 Task: Show the option for the user agreement.
Action: Mouse moved to (796, 107)
Screenshot: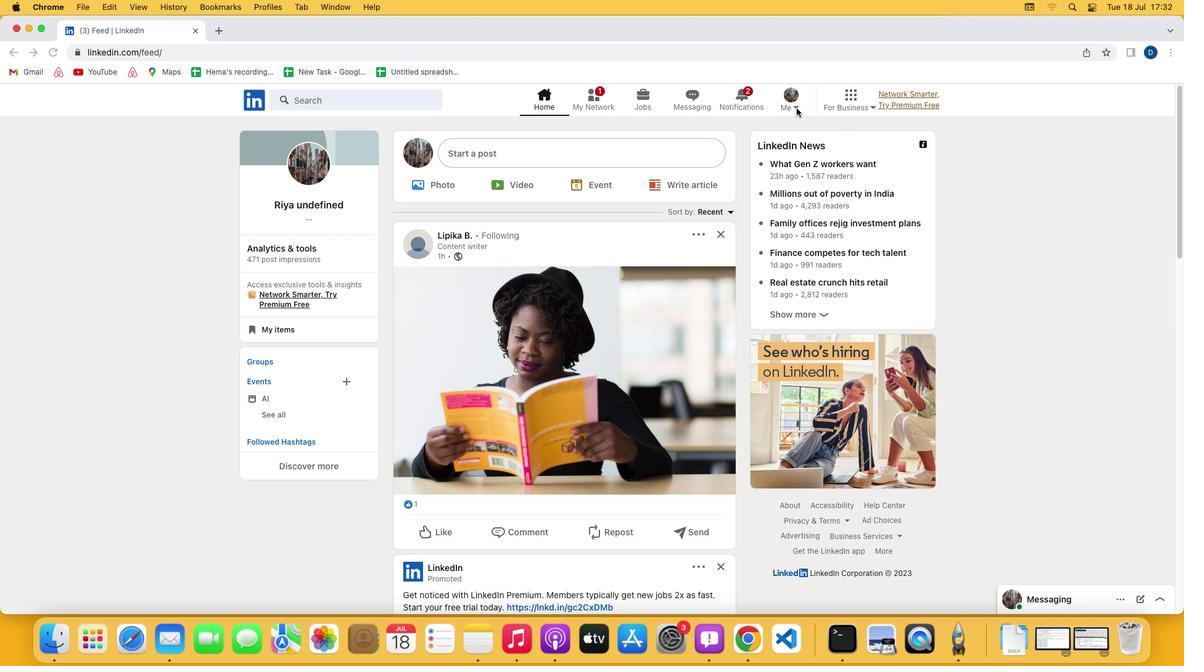 
Action: Mouse pressed left at (796, 107)
Screenshot: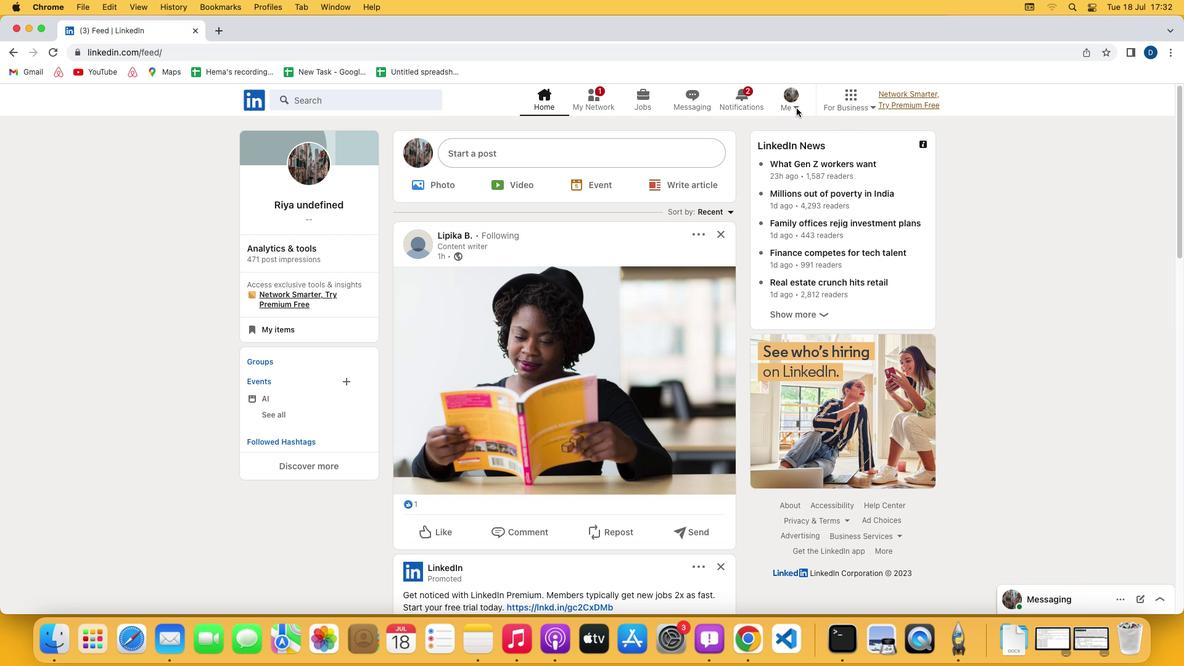 
Action: Mouse moved to (797, 107)
Screenshot: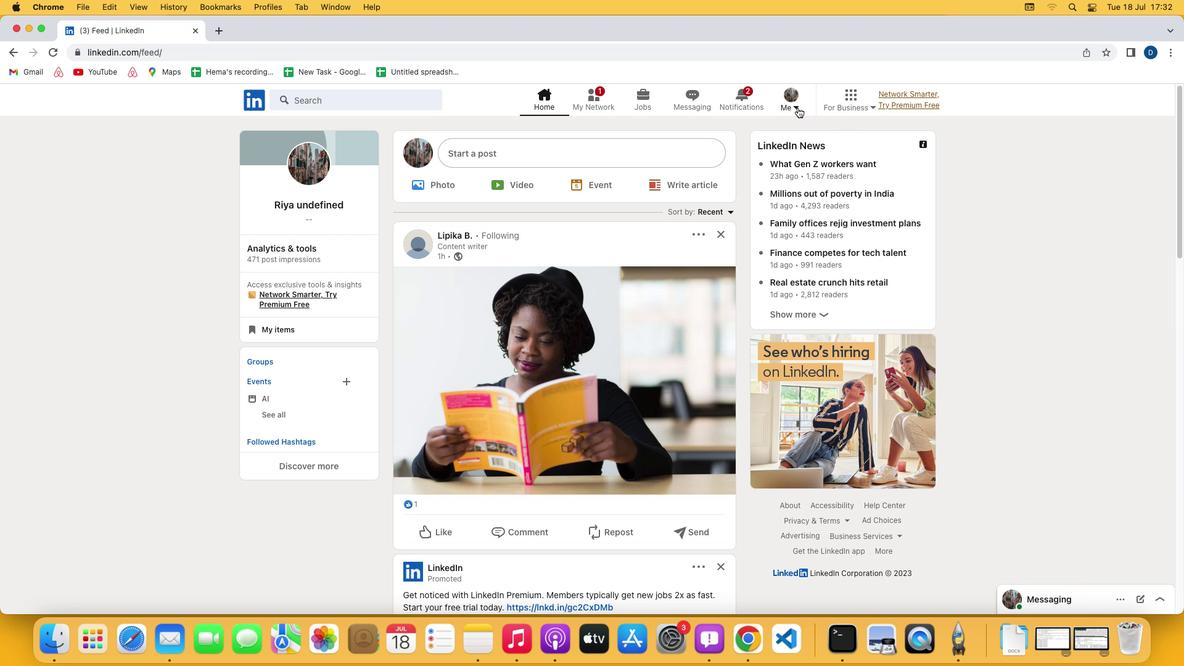 
Action: Mouse pressed left at (797, 107)
Screenshot: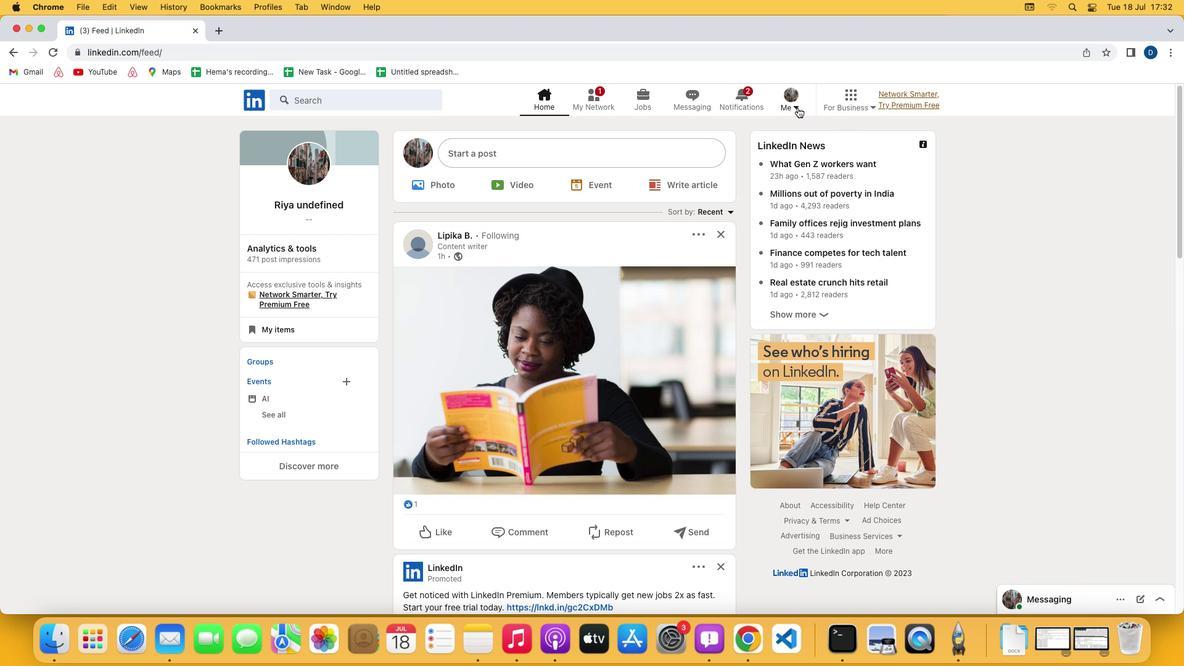 
Action: Mouse moved to (785, 168)
Screenshot: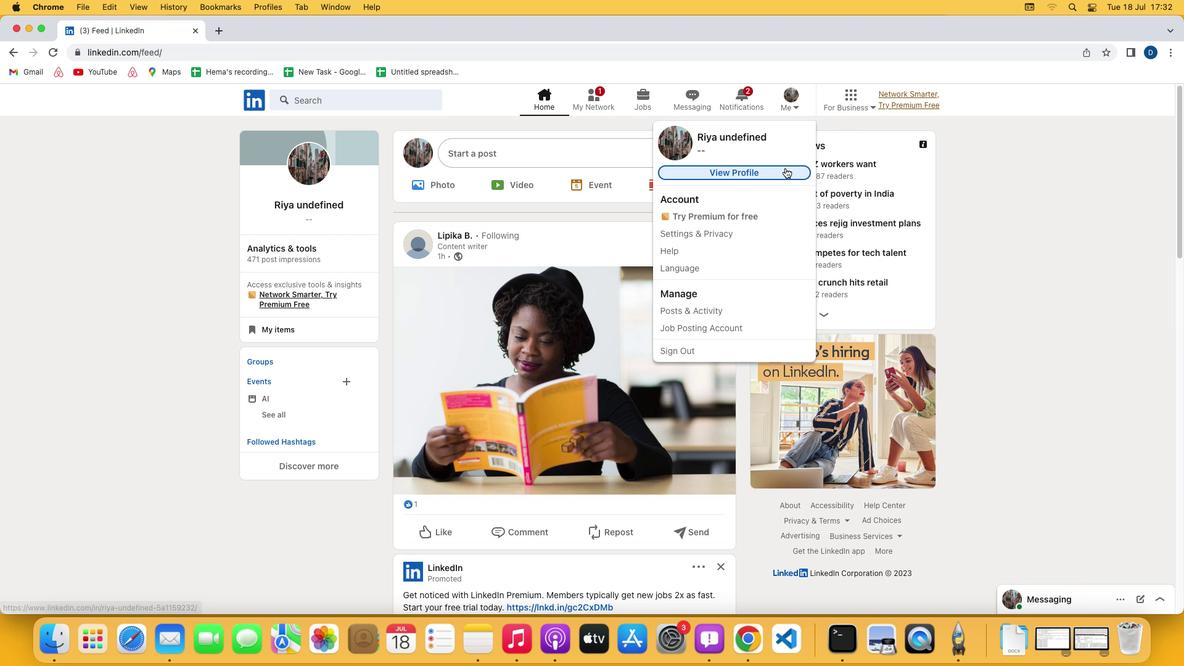 
Action: Mouse pressed left at (785, 168)
Screenshot: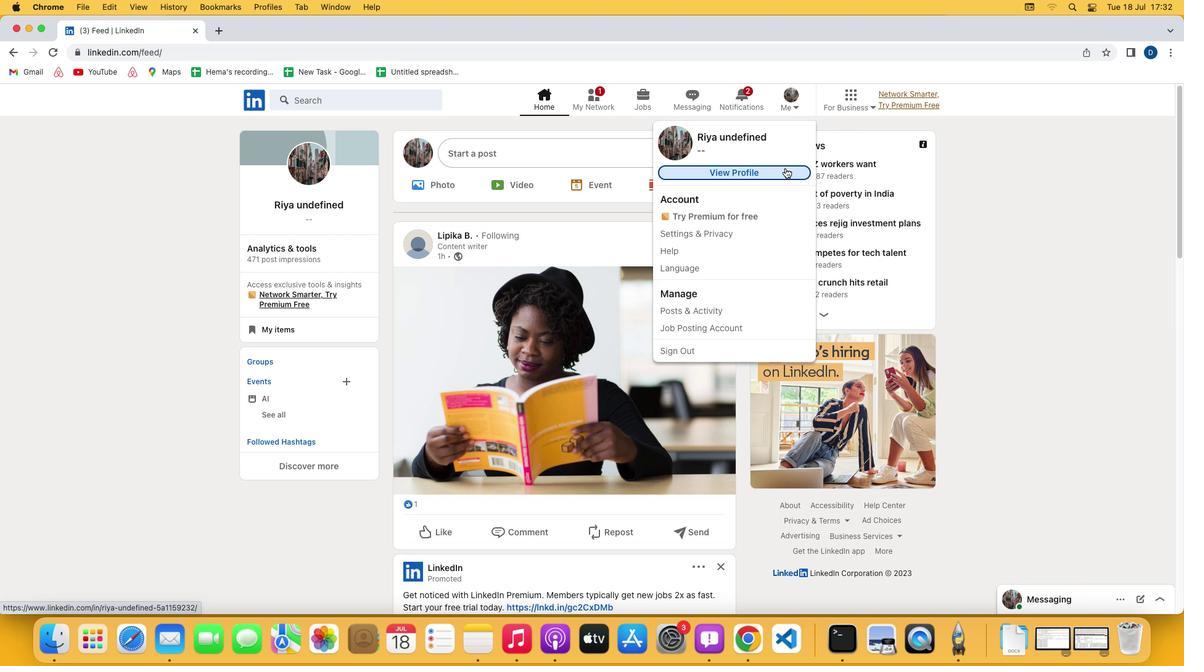 
Action: Mouse moved to (634, 283)
Screenshot: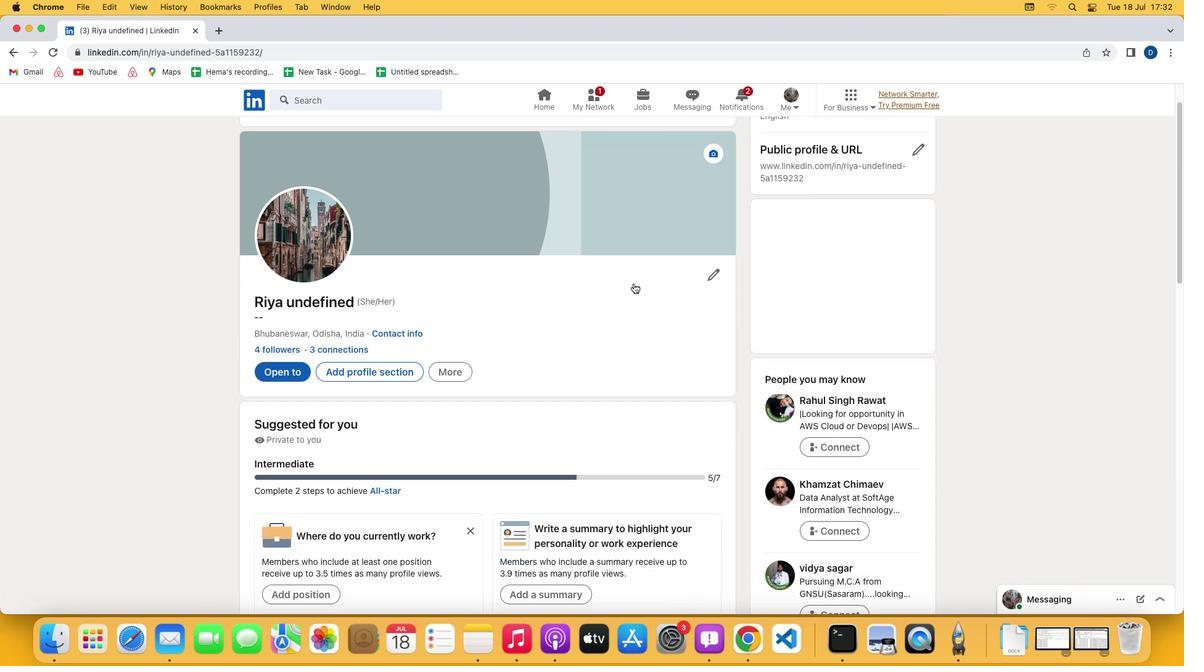 
Action: Mouse scrolled (634, 283) with delta (0, 0)
Screenshot: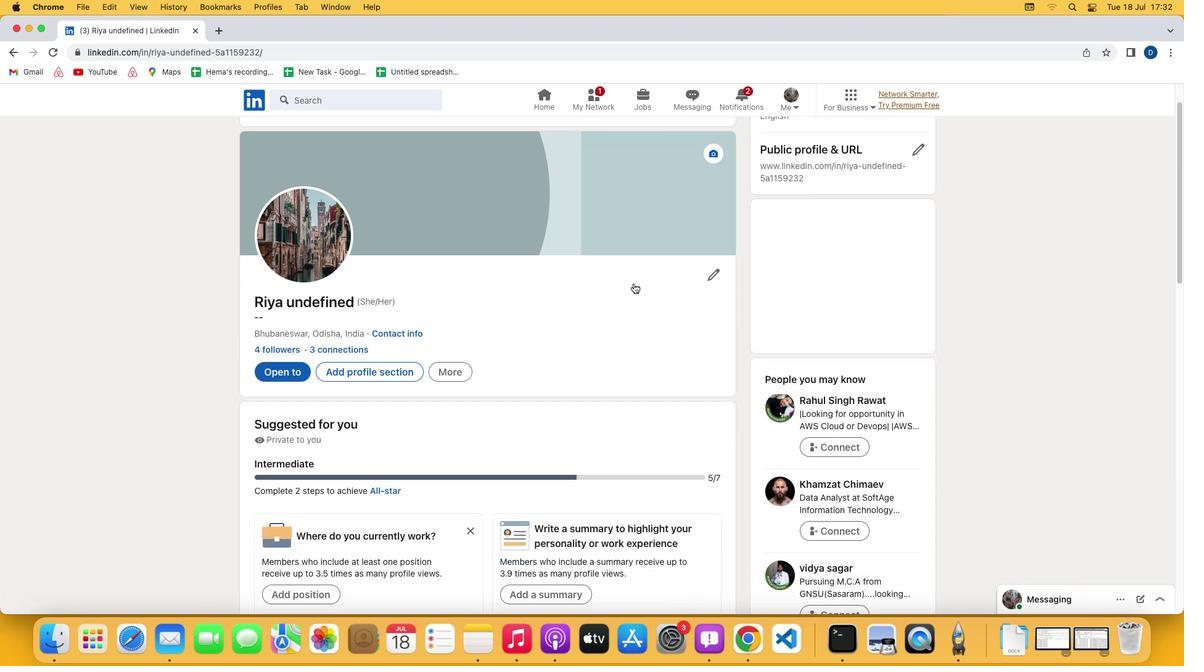 
Action: Mouse scrolled (634, 283) with delta (0, 0)
Screenshot: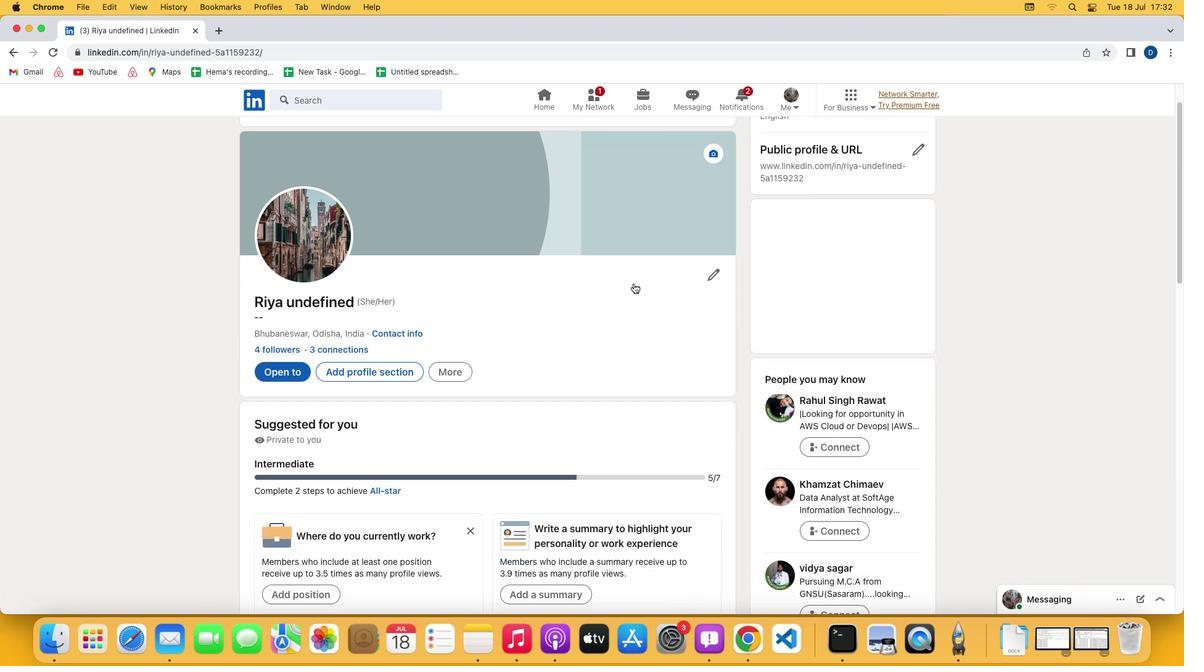 
Action: Mouse scrolled (634, 283) with delta (0, -1)
Screenshot: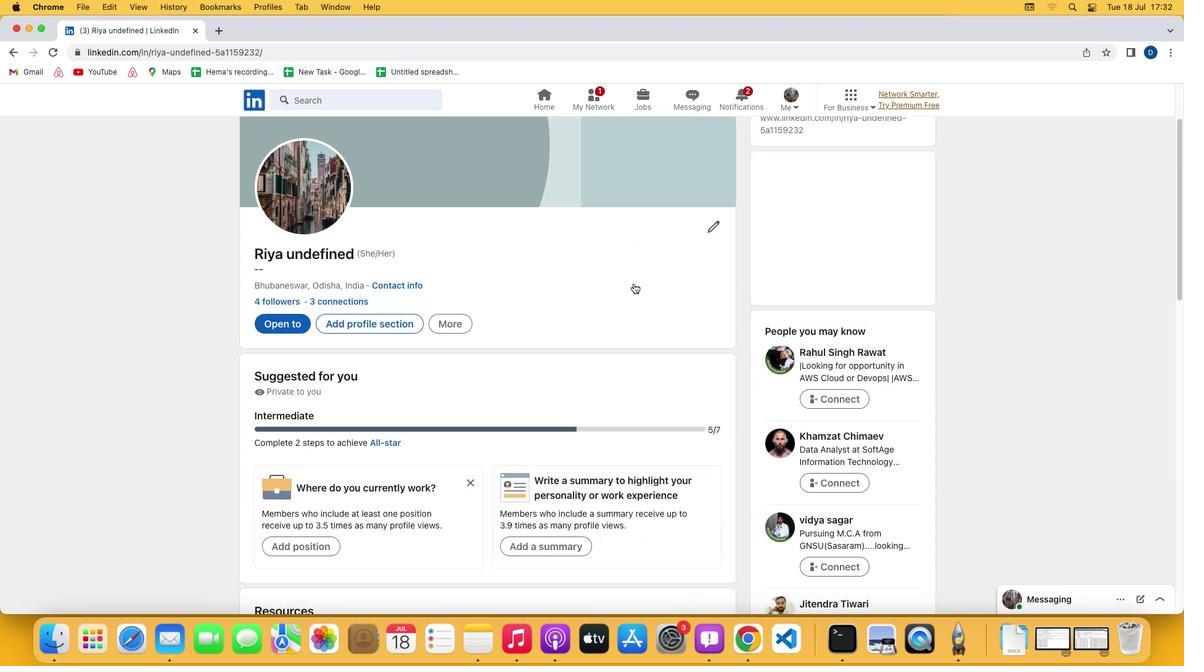 
Action: Mouse scrolled (634, 283) with delta (0, -2)
Screenshot: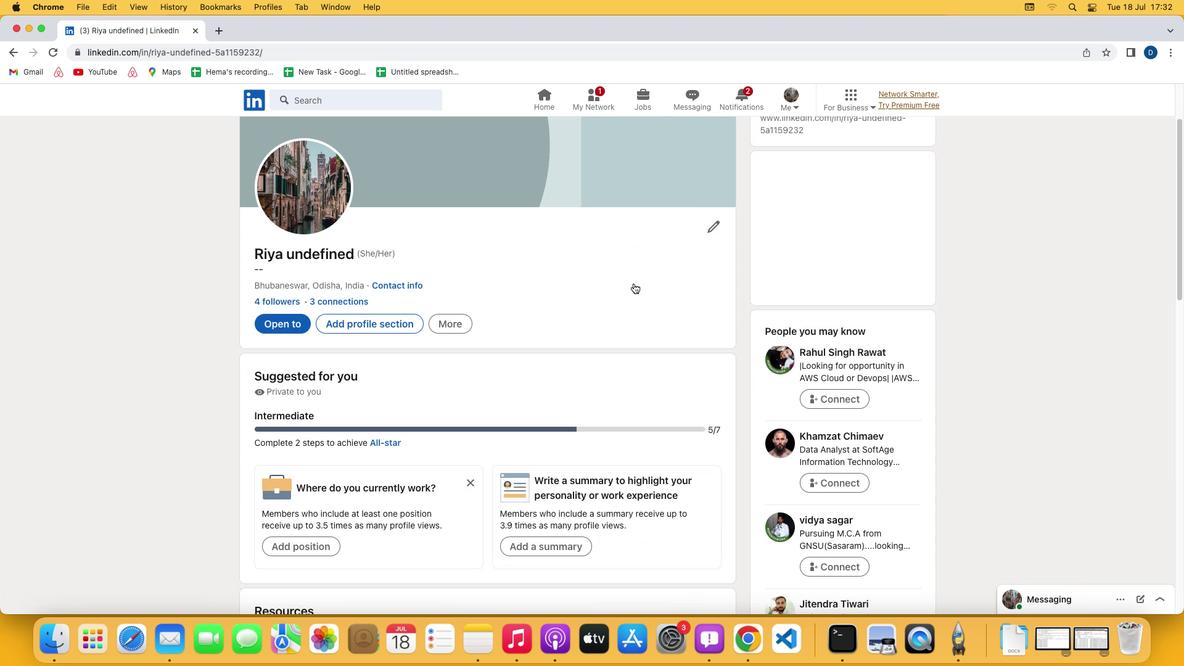 
Action: Mouse scrolled (634, 283) with delta (0, 0)
Screenshot: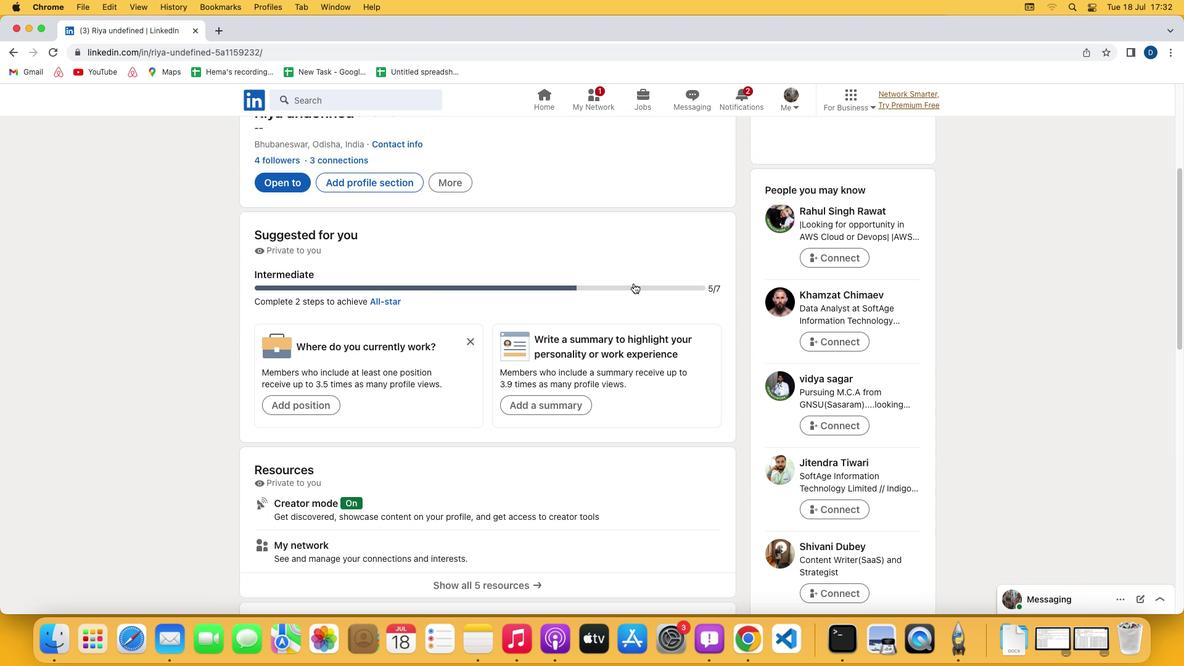 
Action: Mouse scrolled (634, 283) with delta (0, 0)
Screenshot: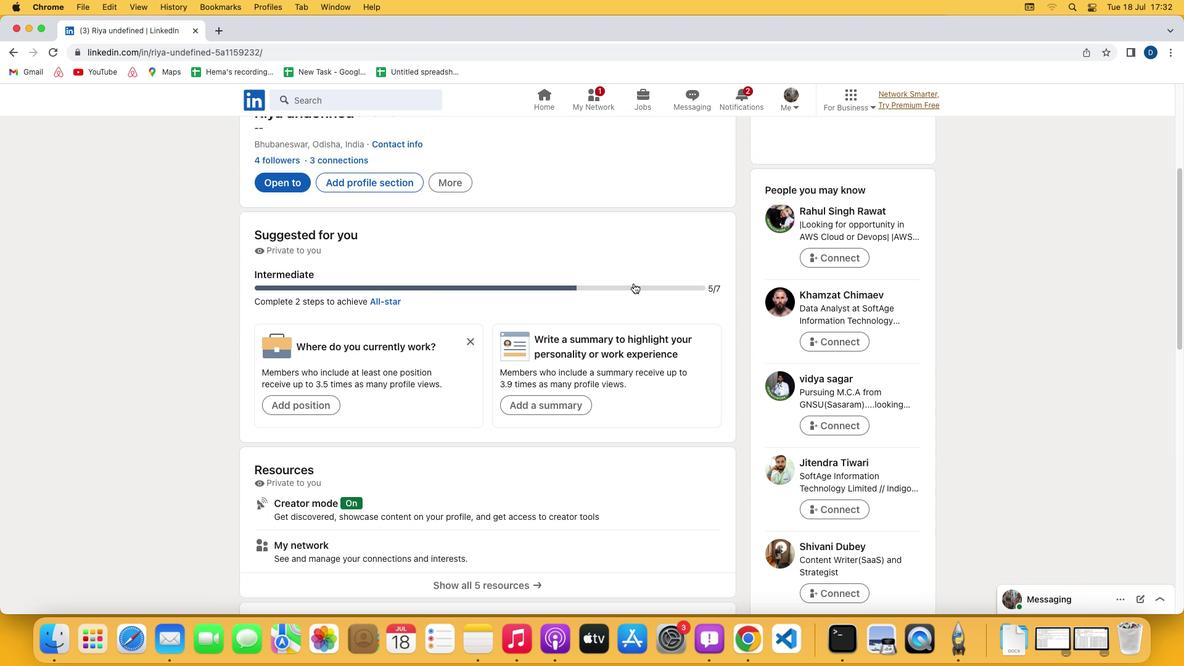 
Action: Mouse scrolled (634, 283) with delta (0, -1)
Screenshot: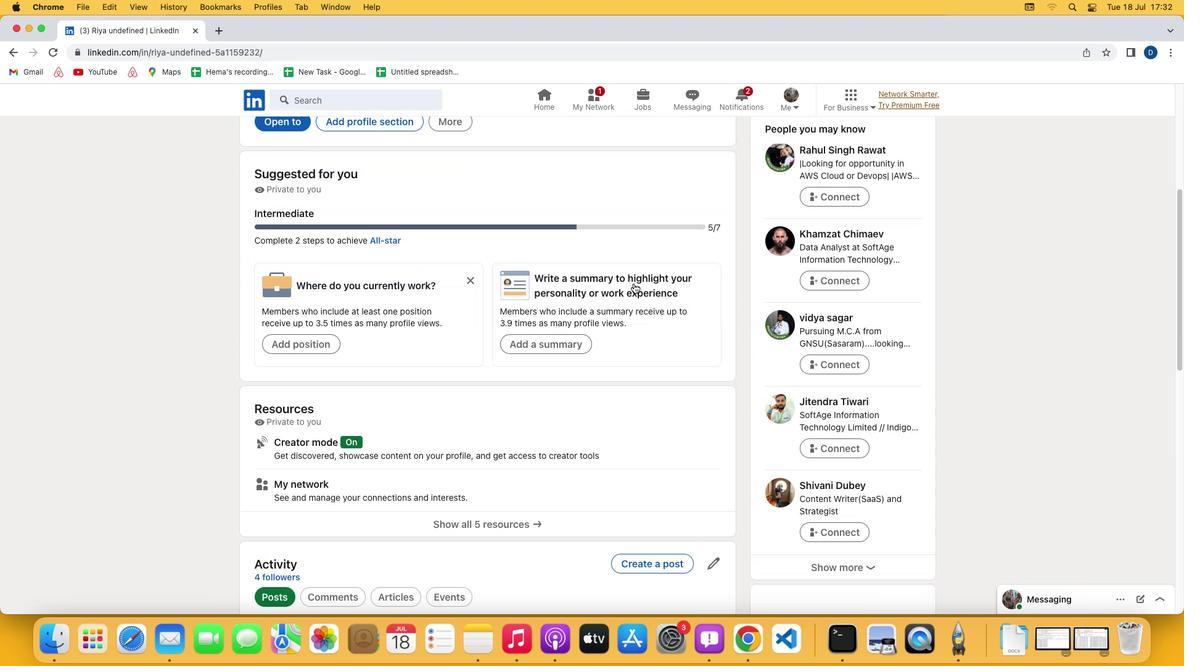 
Action: Mouse scrolled (634, 283) with delta (0, -2)
Screenshot: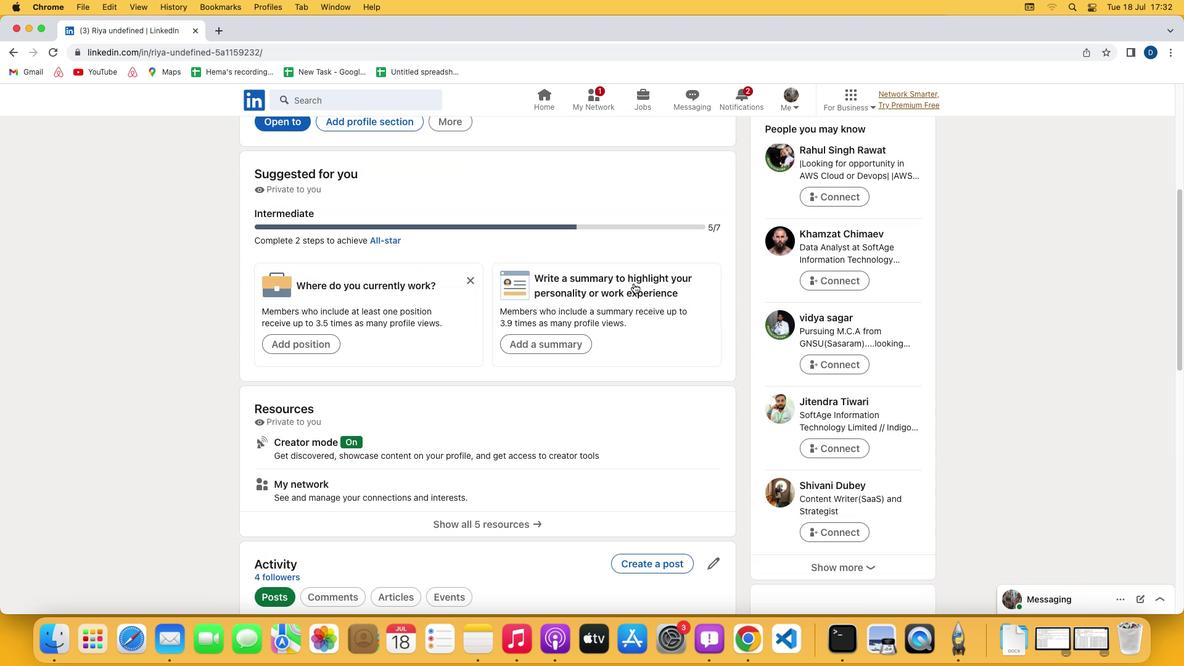 
Action: Mouse scrolled (634, 283) with delta (0, 0)
Screenshot: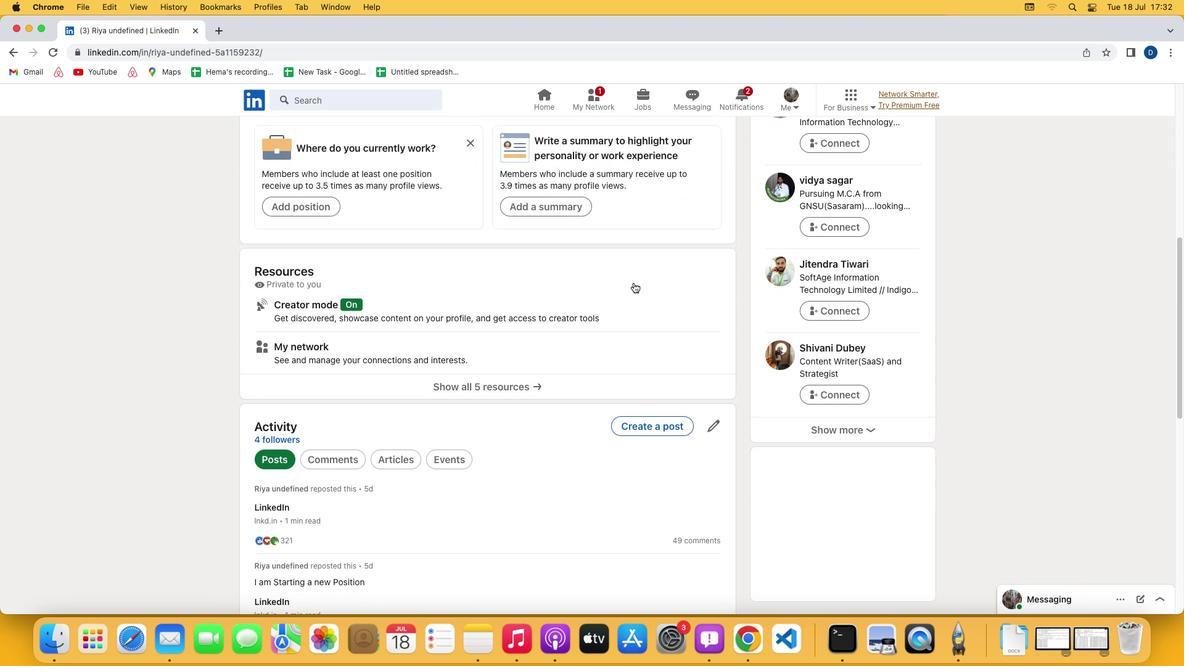 
Action: Mouse scrolled (634, 283) with delta (0, 0)
Screenshot: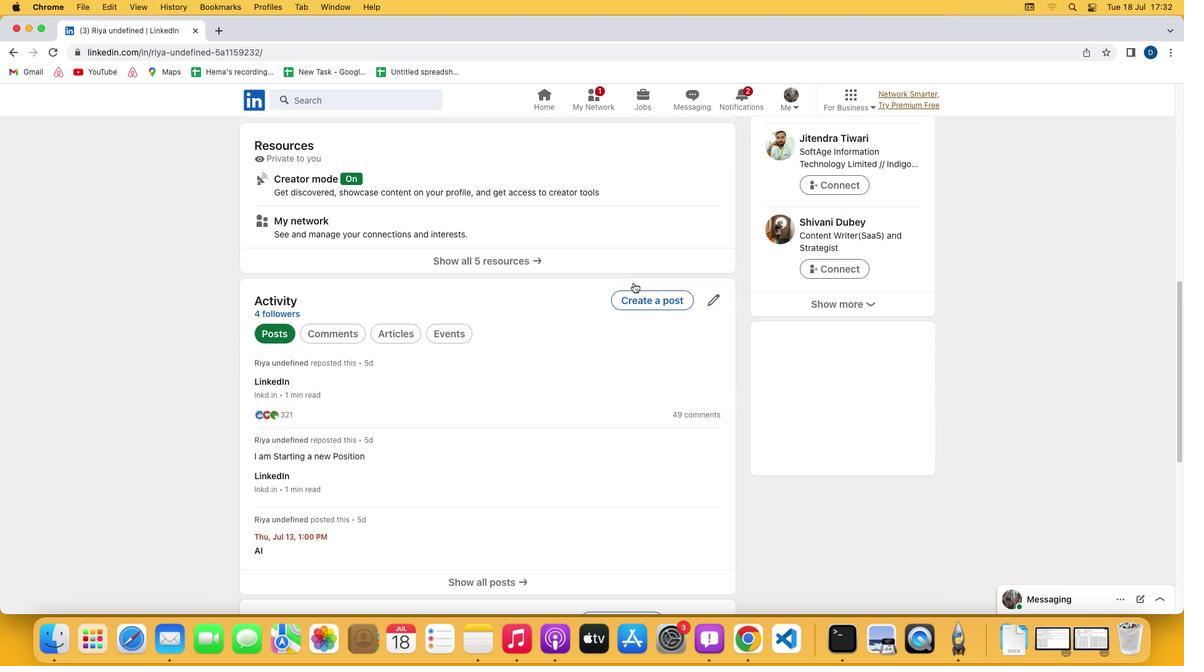 
Action: Mouse moved to (634, 283)
Screenshot: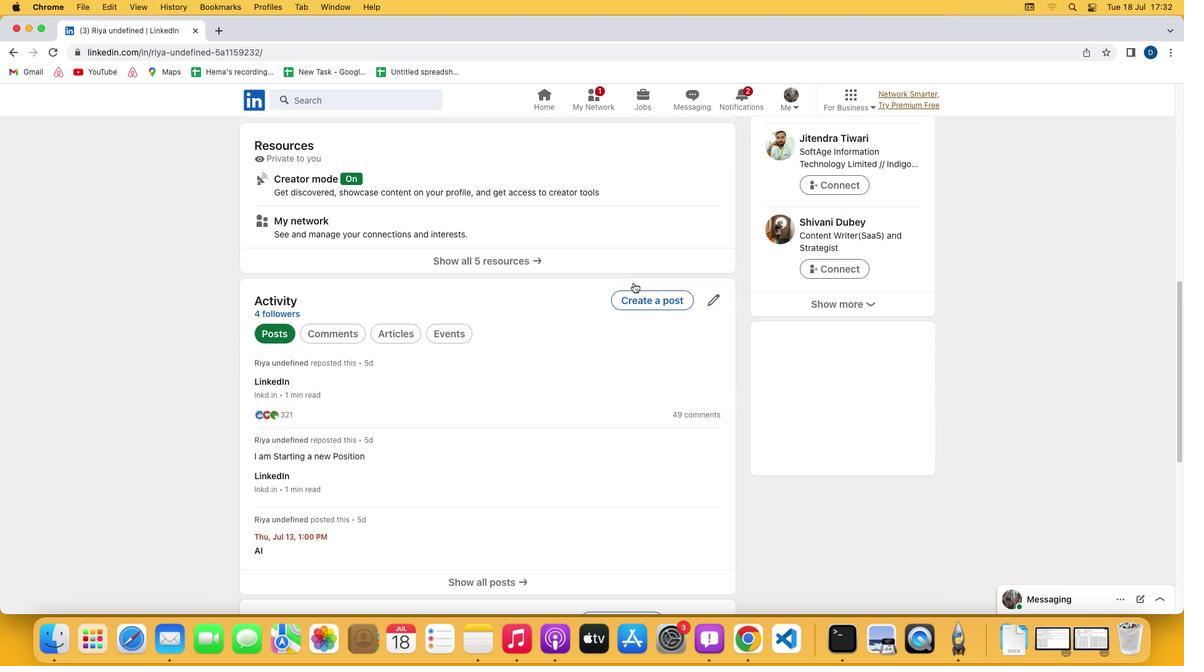 
Action: Mouse scrolled (634, 283) with delta (0, -1)
Screenshot: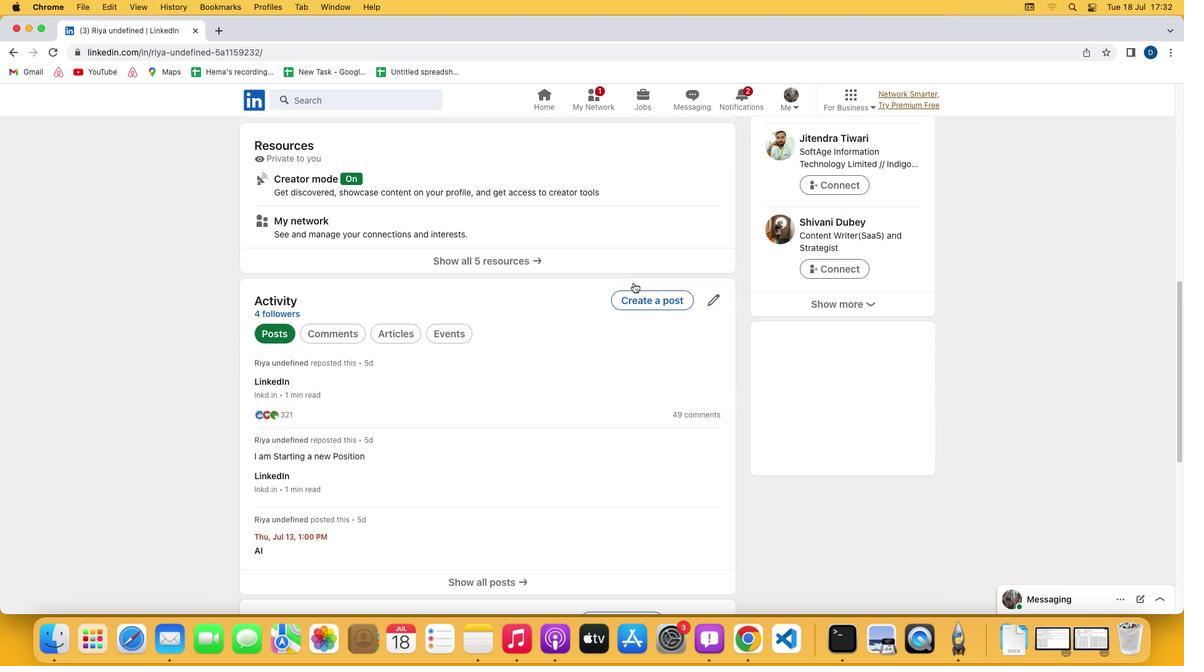 
Action: Mouse scrolled (634, 283) with delta (0, -2)
Screenshot: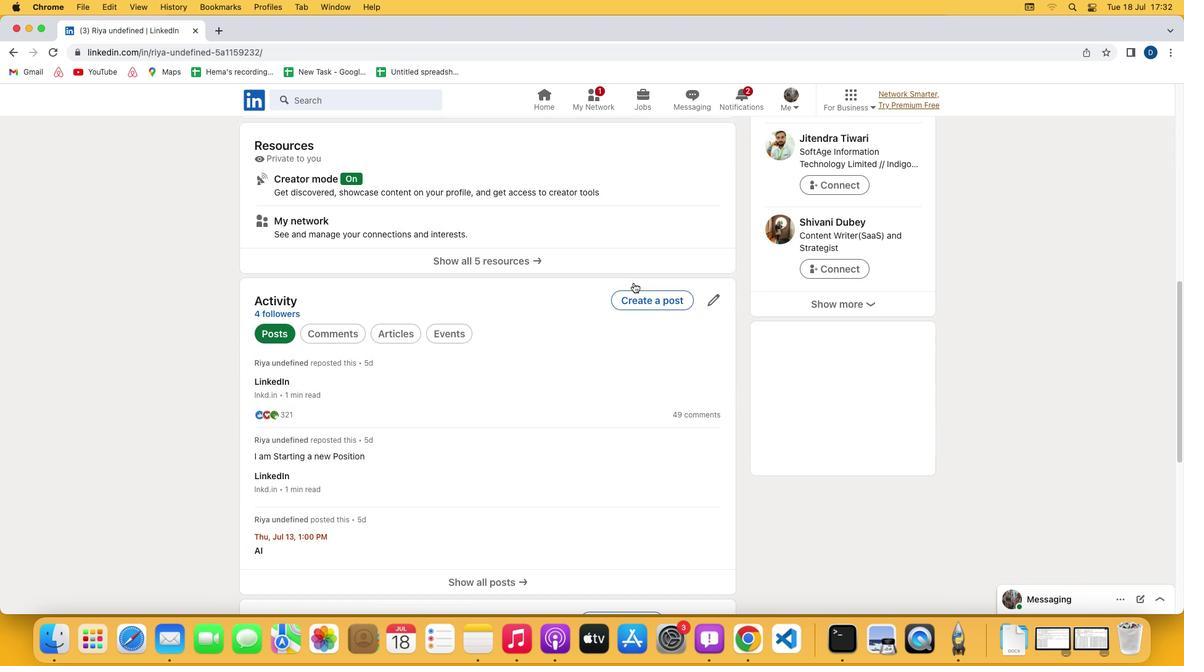 
Action: Mouse scrolled (634, 283) with delta (0, -3)
Screenshot: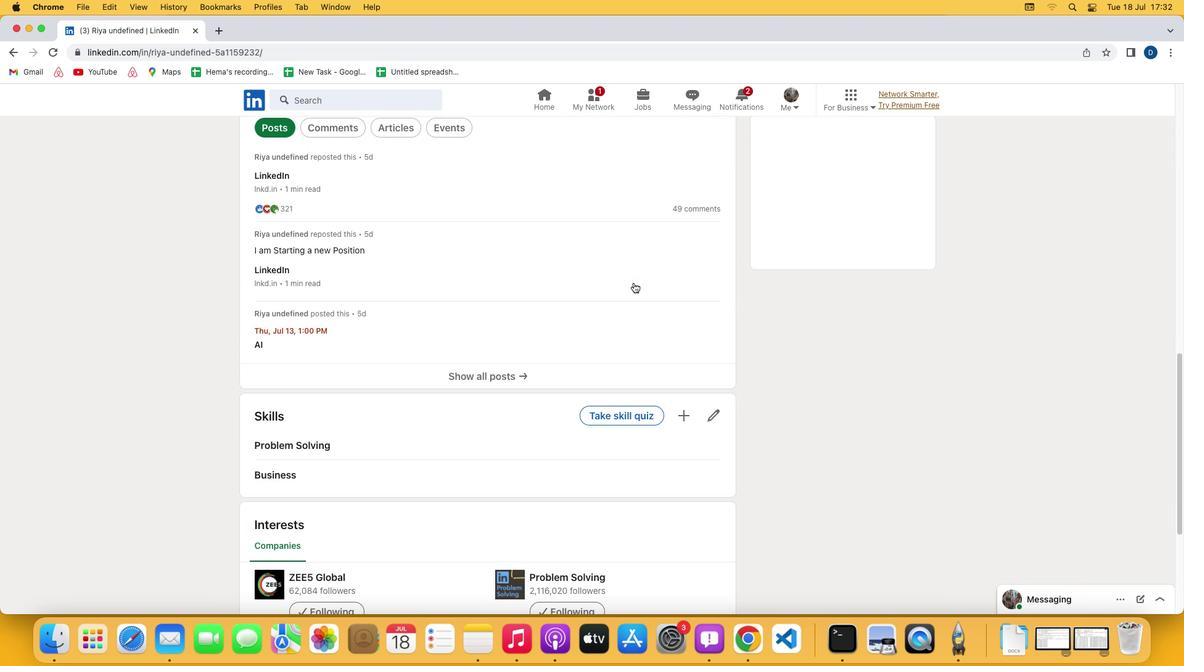 
Action: Mouse scrolled (634, 283) with delta (0, 0)
Screenshot: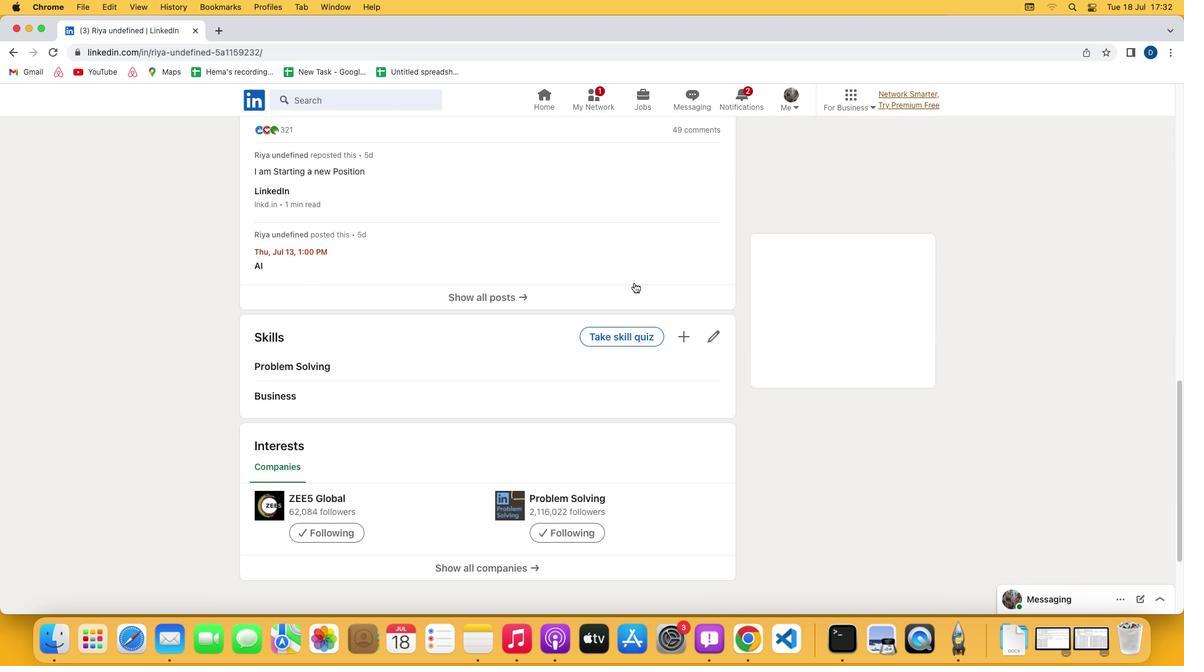 
Action: Mouse moved to (634, 283)
Screenshot: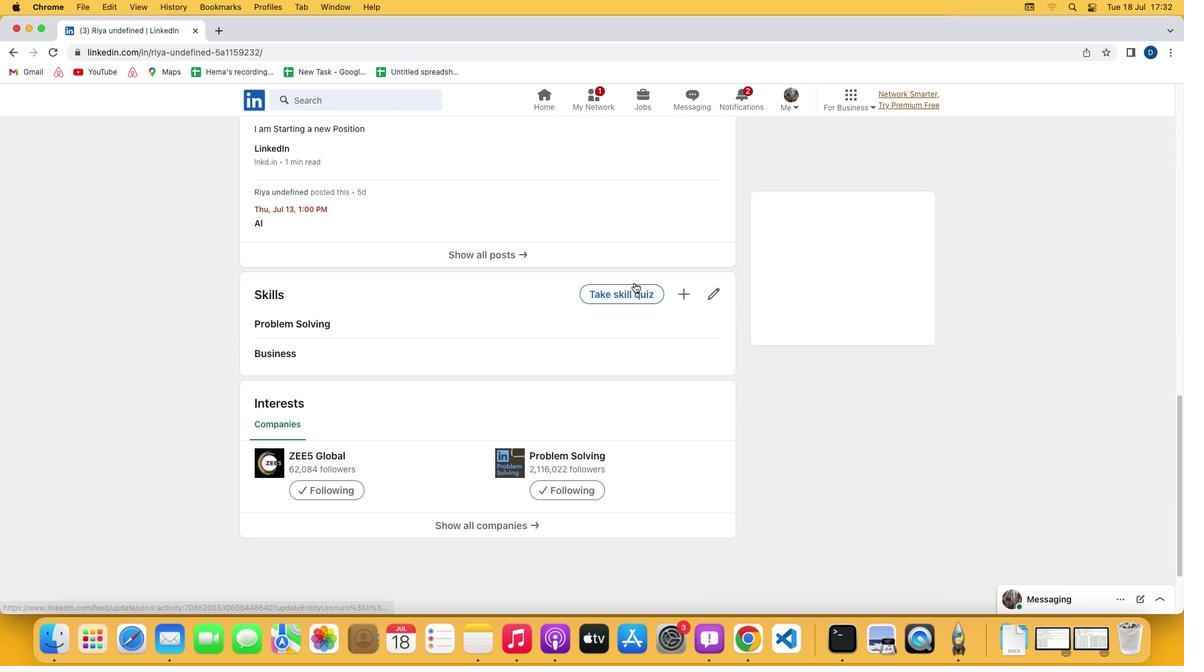 
Action: Mouse scrolled (634, 283) with delta (0, 0)
Screenshot: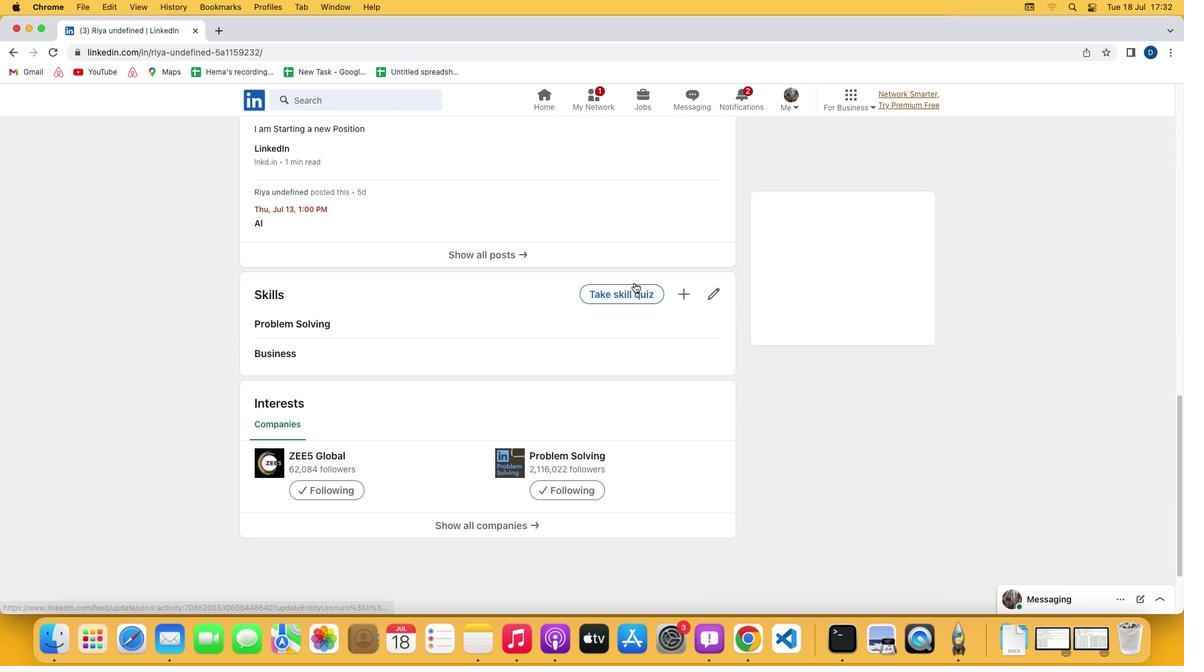 
Action: Mouse scrolled (634, 283) with delta (0, -1)
Screenshot: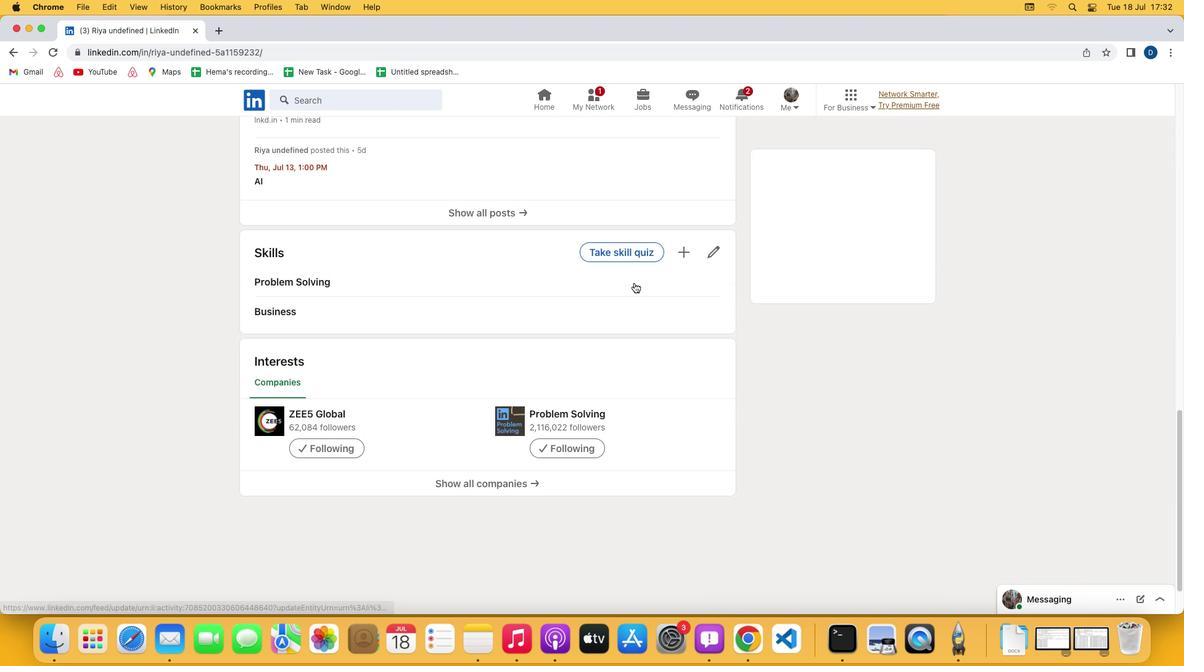 
Action: Mouse scrolled (634, 283) with delta (0, -2)
Screenshot: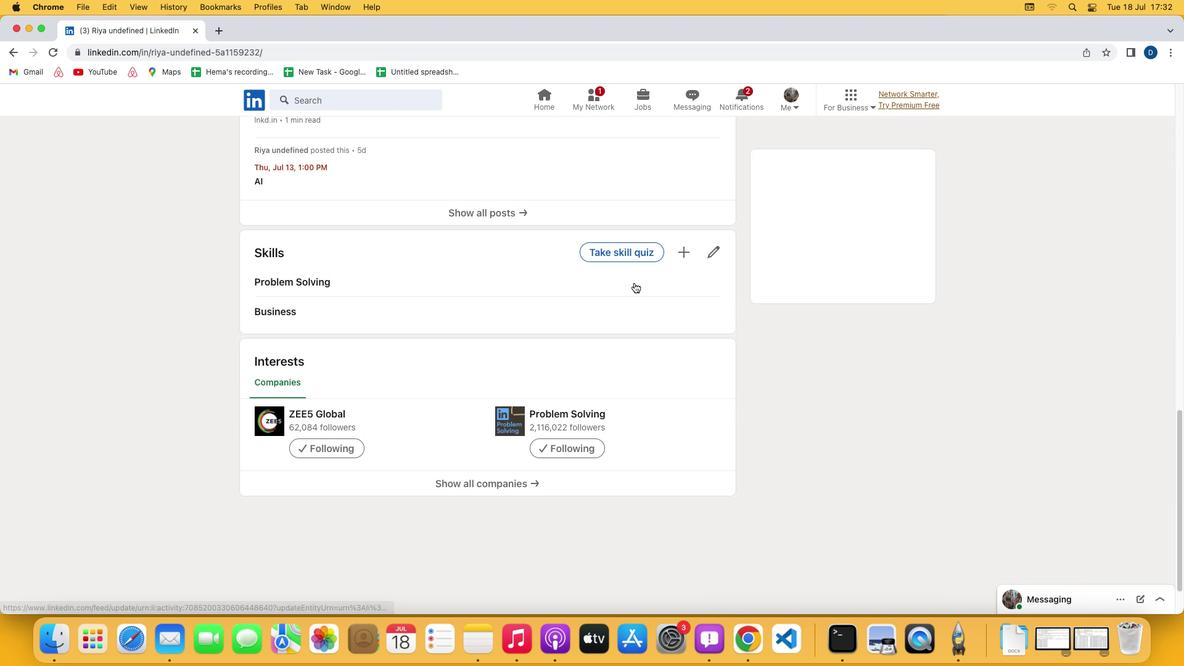 
Action: Mouse scrolled (634, 283) with delta (0, -3)
Screenshot: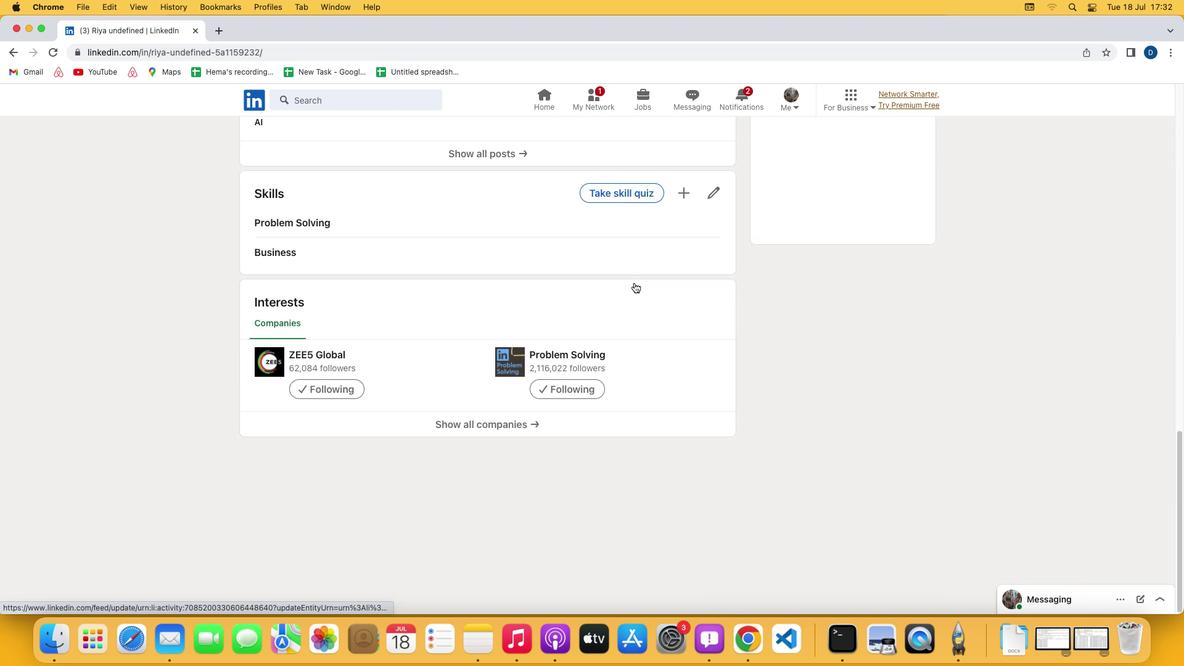 
Action: Mouse scrolled (634, 283) with delta (0, -3)
Screenshot: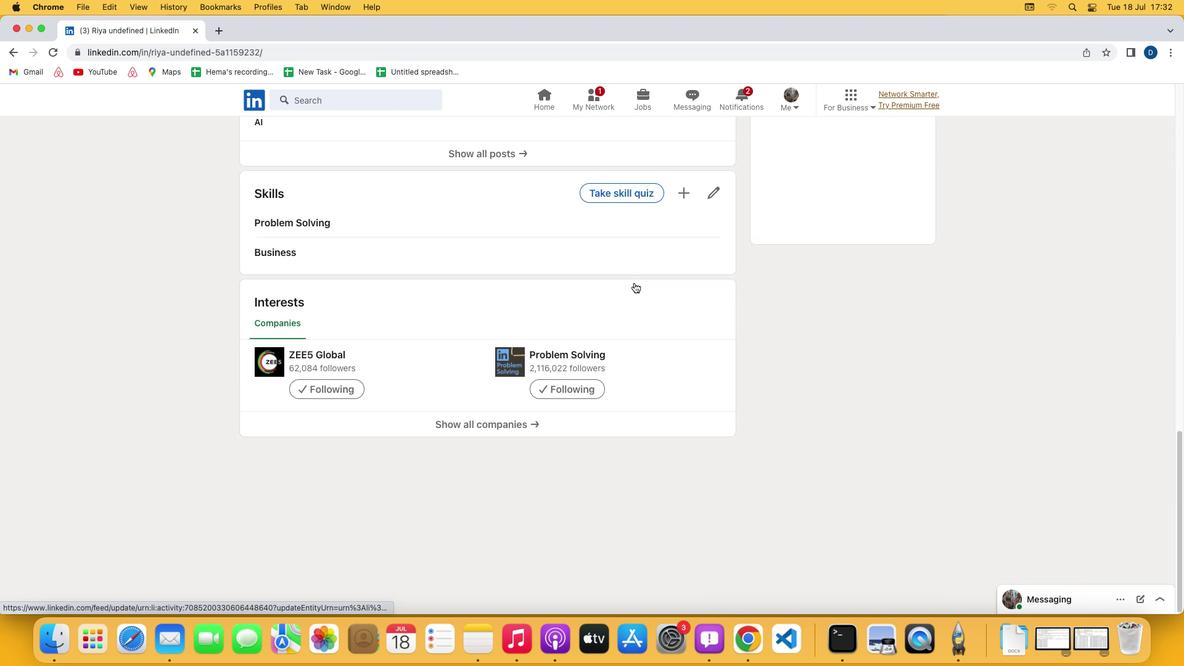 
Action: Mouse scrolled (634, 283) with delta (0, 0)
Screenshot: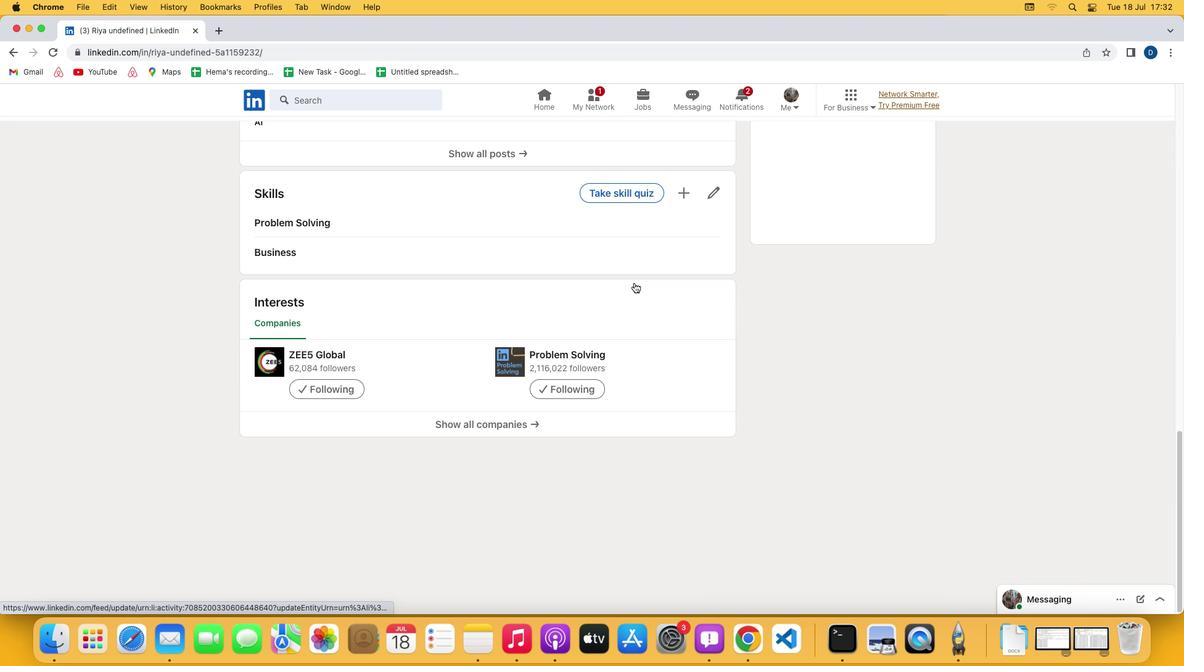 
Action: Mouse scrolled (634, 283) with delta (0, 0)
Screenshot: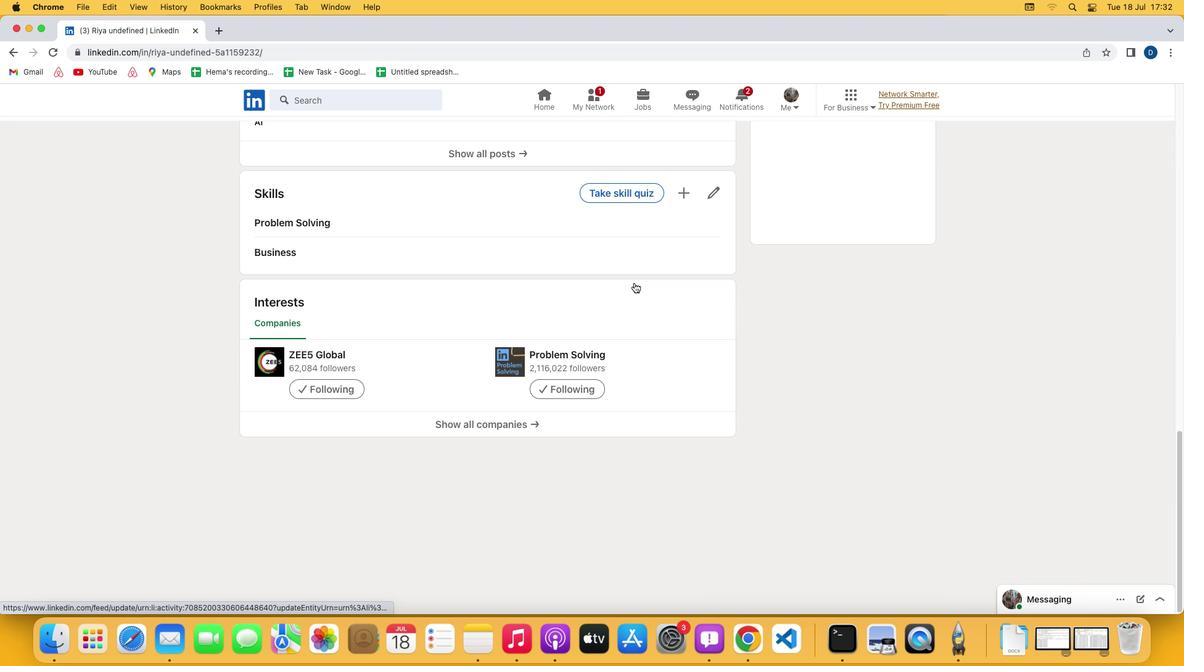 
Action: Mouse scrolled (634, 283) with delta (0, -1)
Screenshot: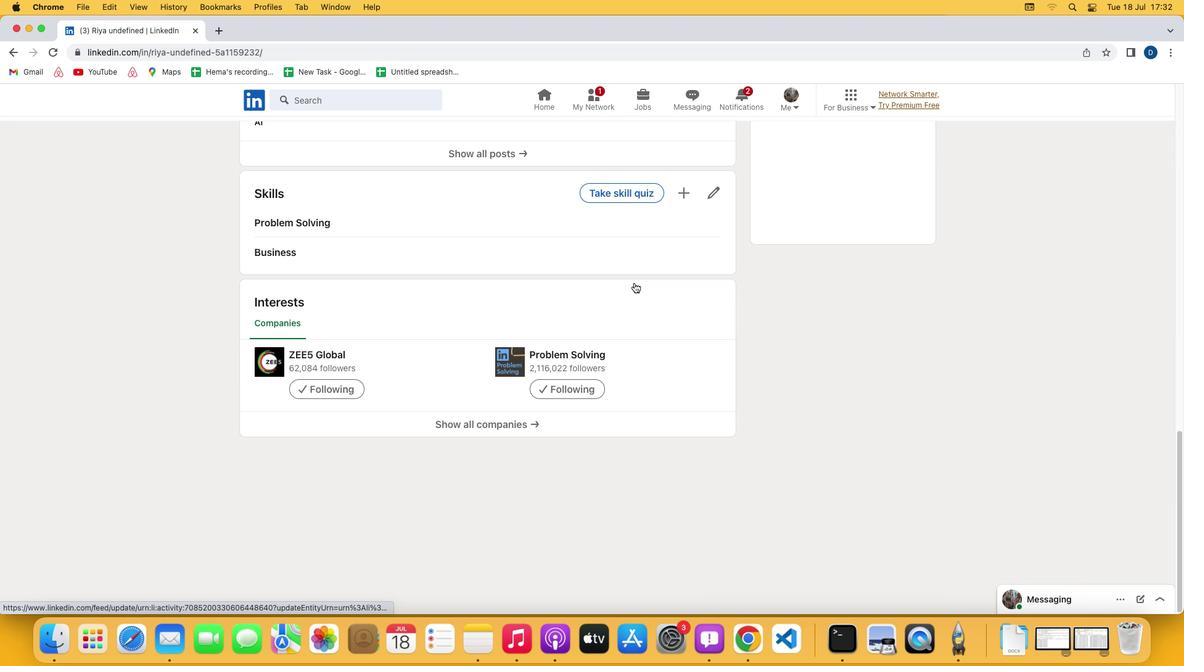
Action: Mouse scrolled (634, 283) with delta (0, -3)
Screenshot: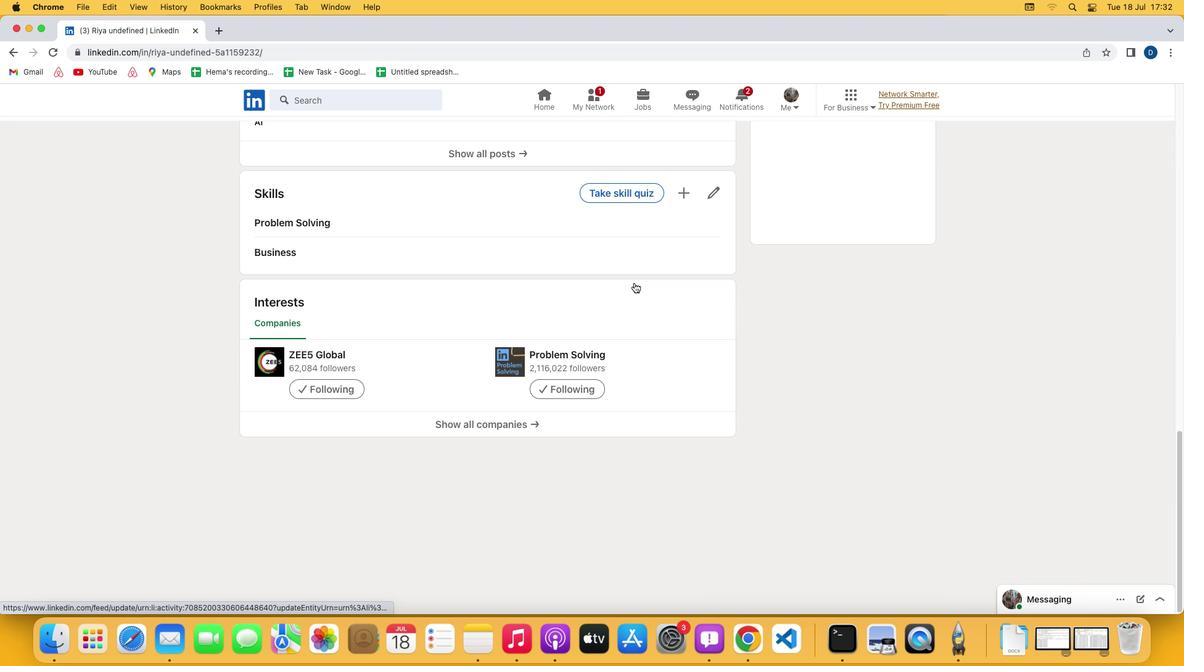 
Action: Mouse scrolled (634, 283) with delta (0, -3)
Screenshot: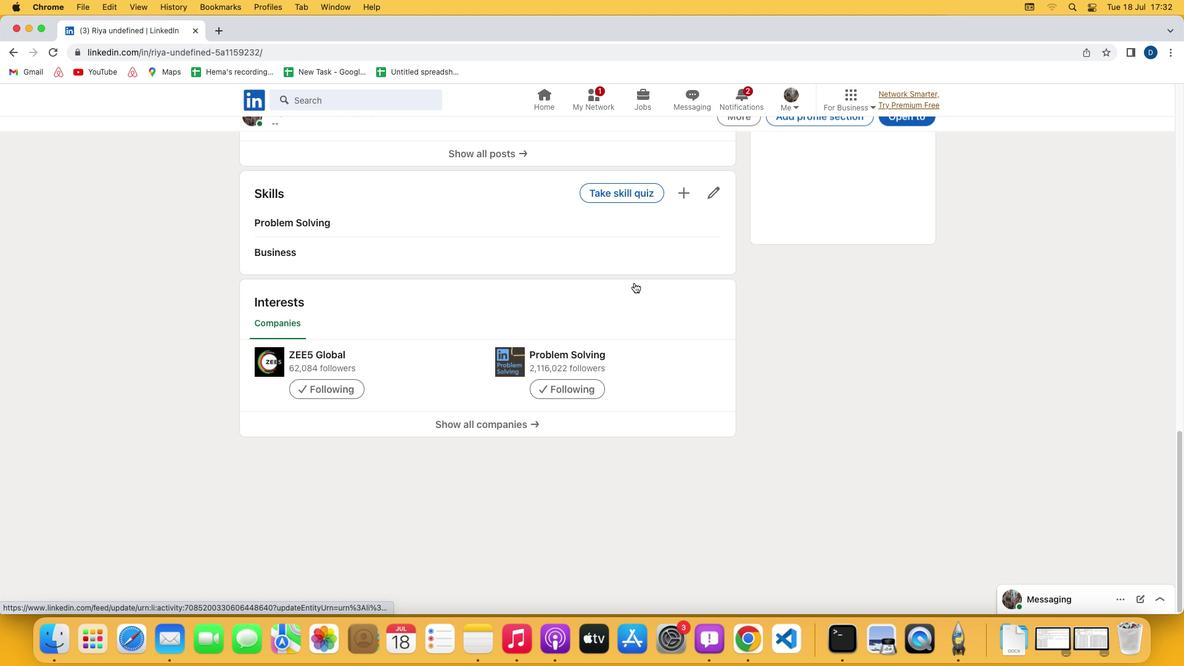 
Action: Mouse moved to (298, 523)
Screenshot: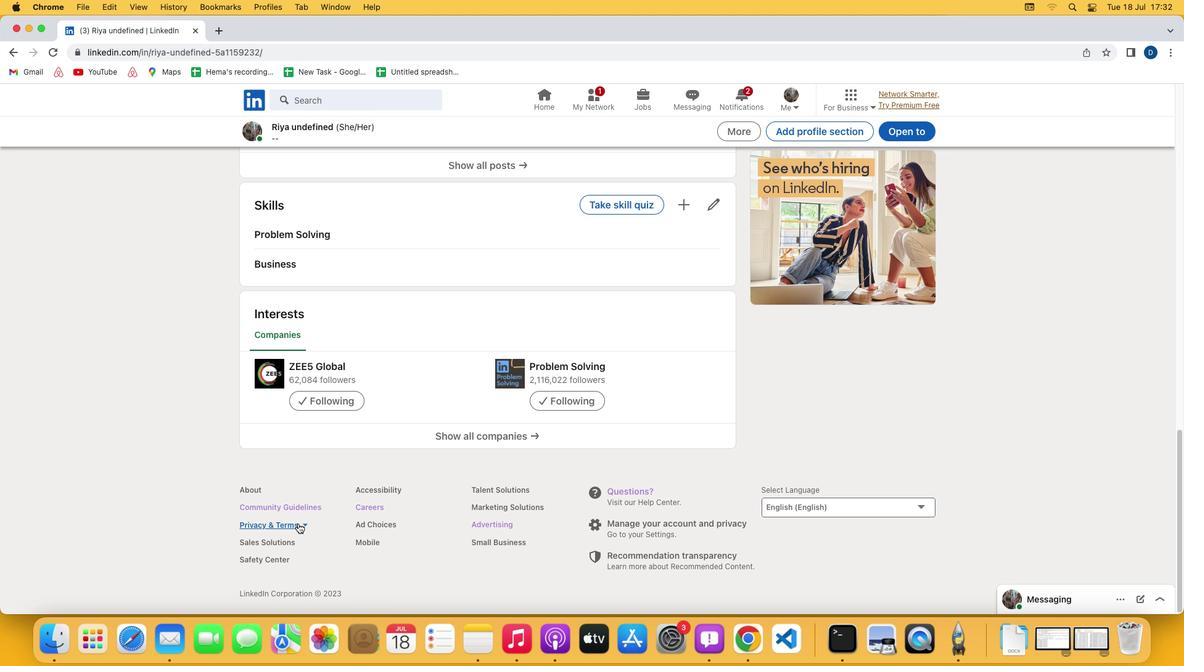 
Action: Mouse pressed left at (298, 523)
Screenshot: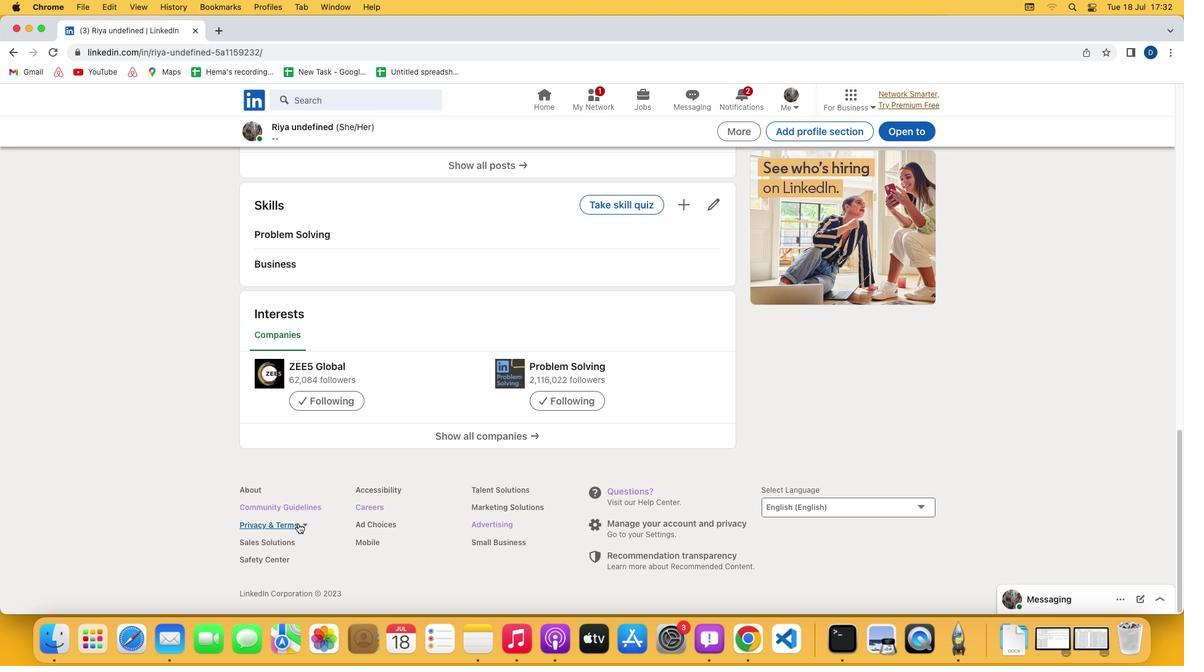 
Action: Mouse moved to (296, 556)
Screenshot: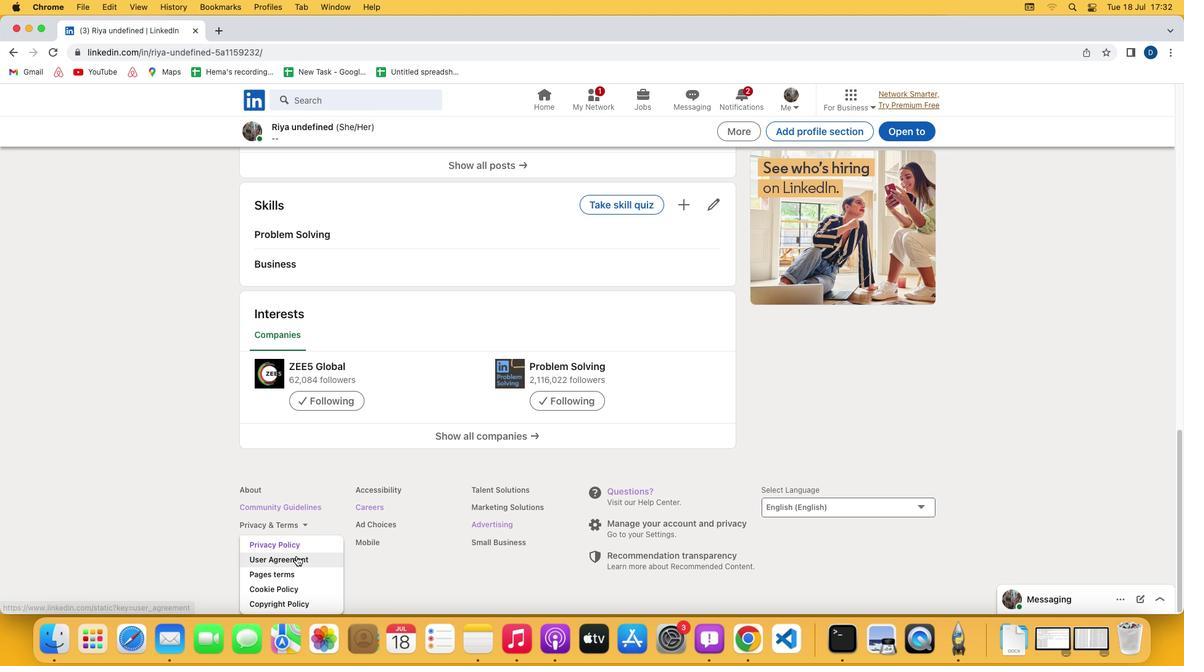 
Action: Mouse pressed left at (296, 556)
Screenshot: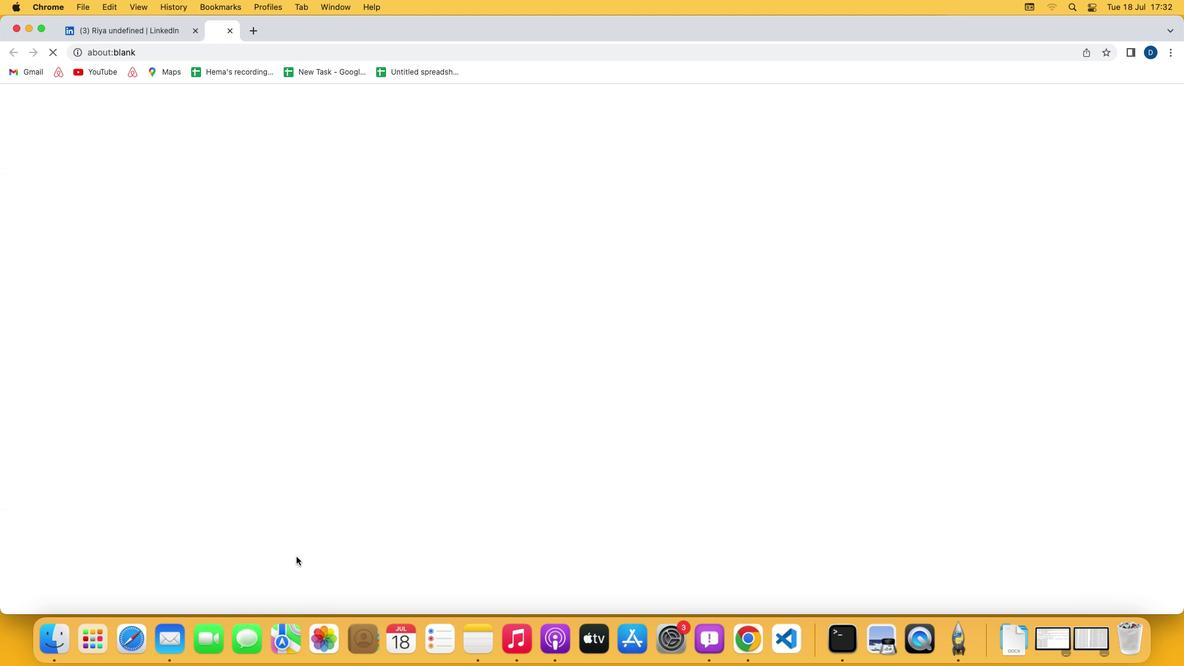 
Action: Mouse moved to (354, 475)
Screenshot: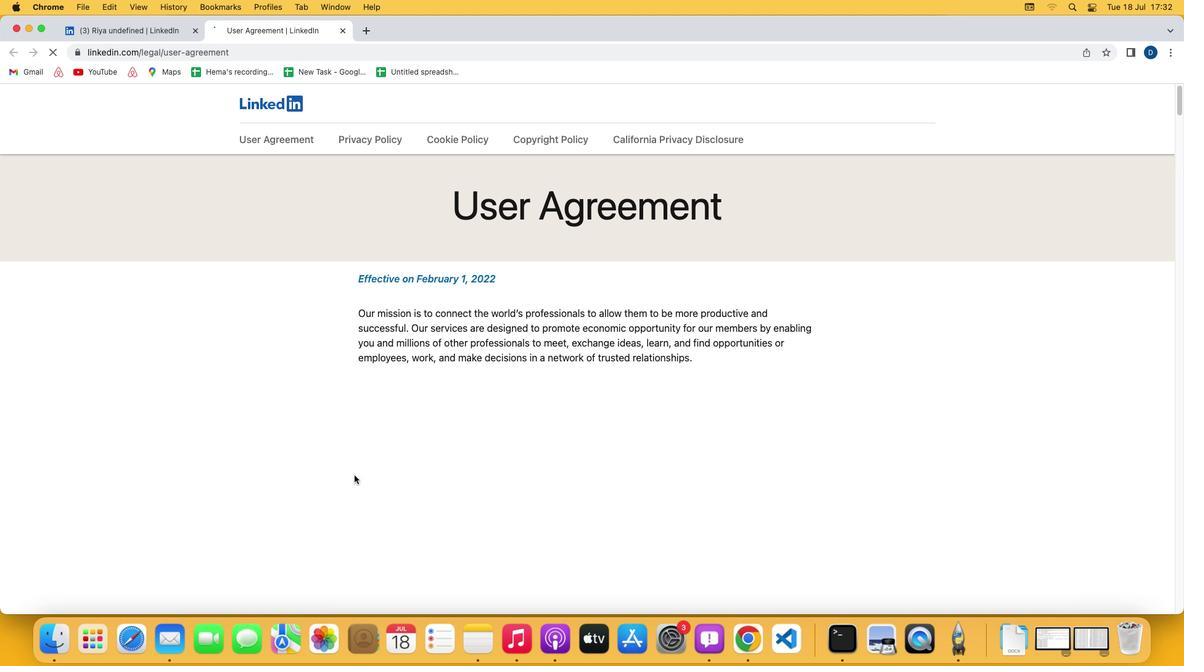 
Action: Mouse scrolled (354, 475) with delta (0, 0)
Screenshot: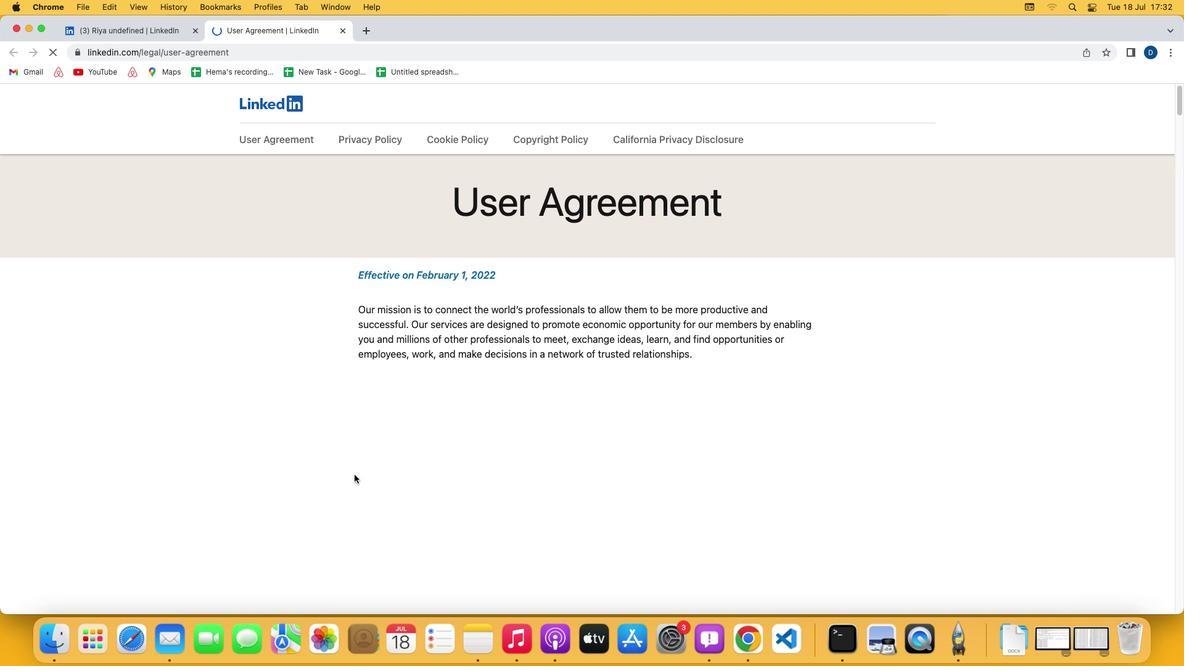 
Action: Mouse scrolled (354, 475) with delta (0, 0)
Screenshot: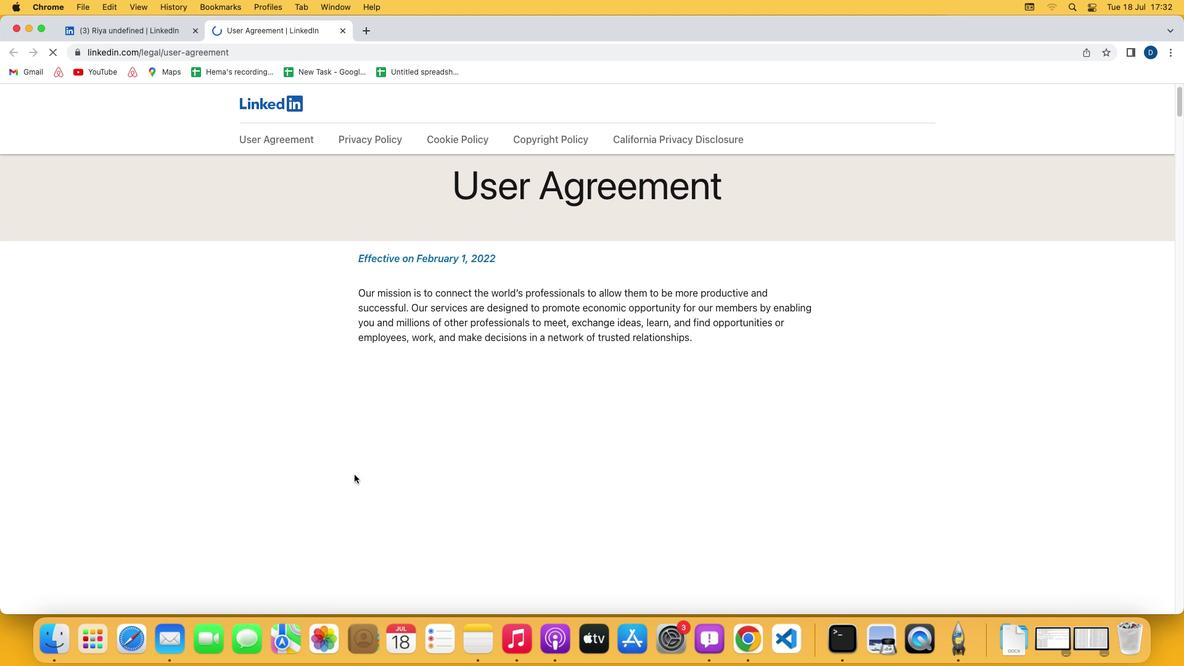
Action: Mouse scrolled (354, 475) with delta (0, -1)
Screenshot: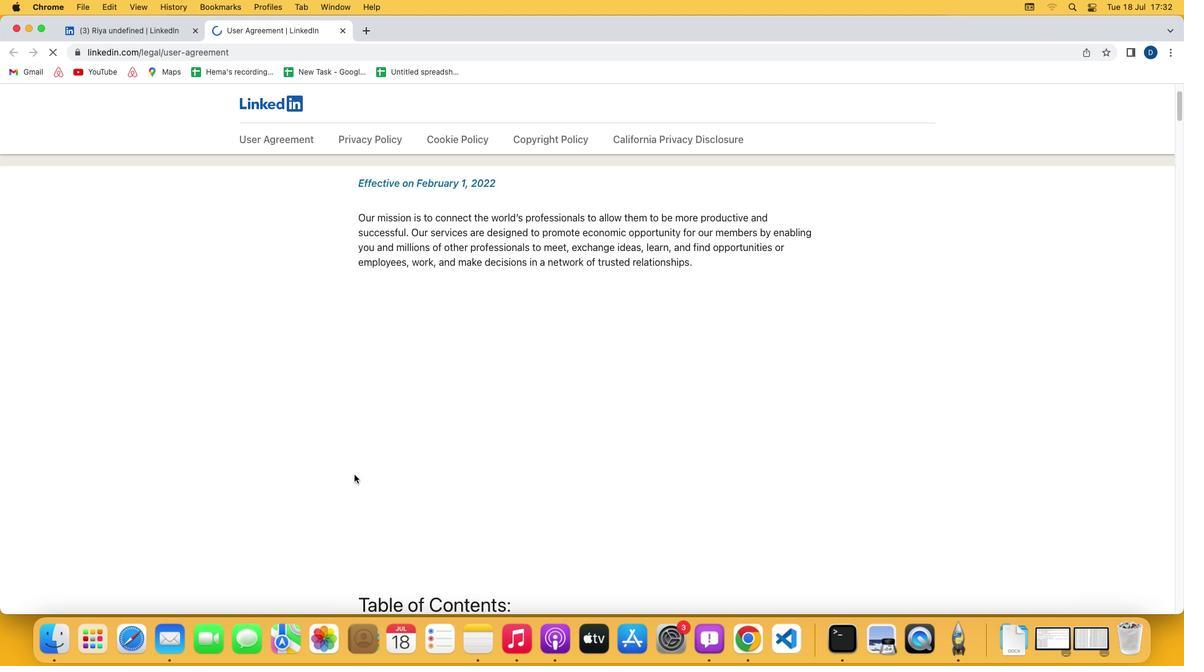 
Action: Mouse moved to (354, 475)
Screenshot: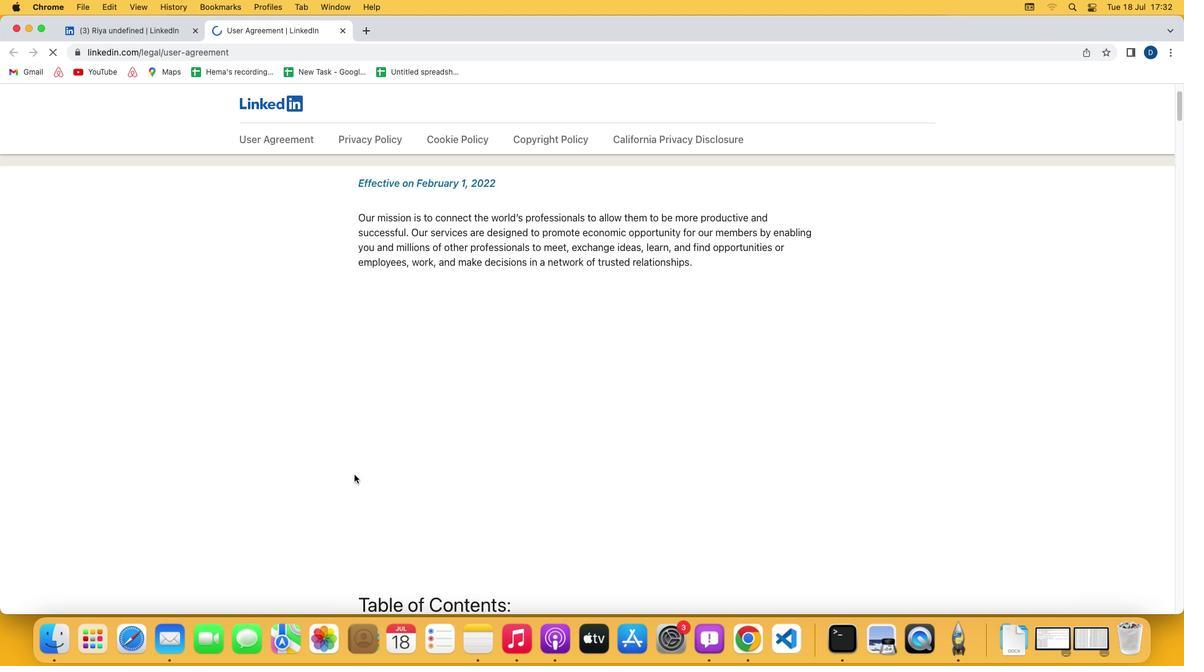 
Action: Mouse scrolled (354, 475) with delta (0, -1)
Screenshot: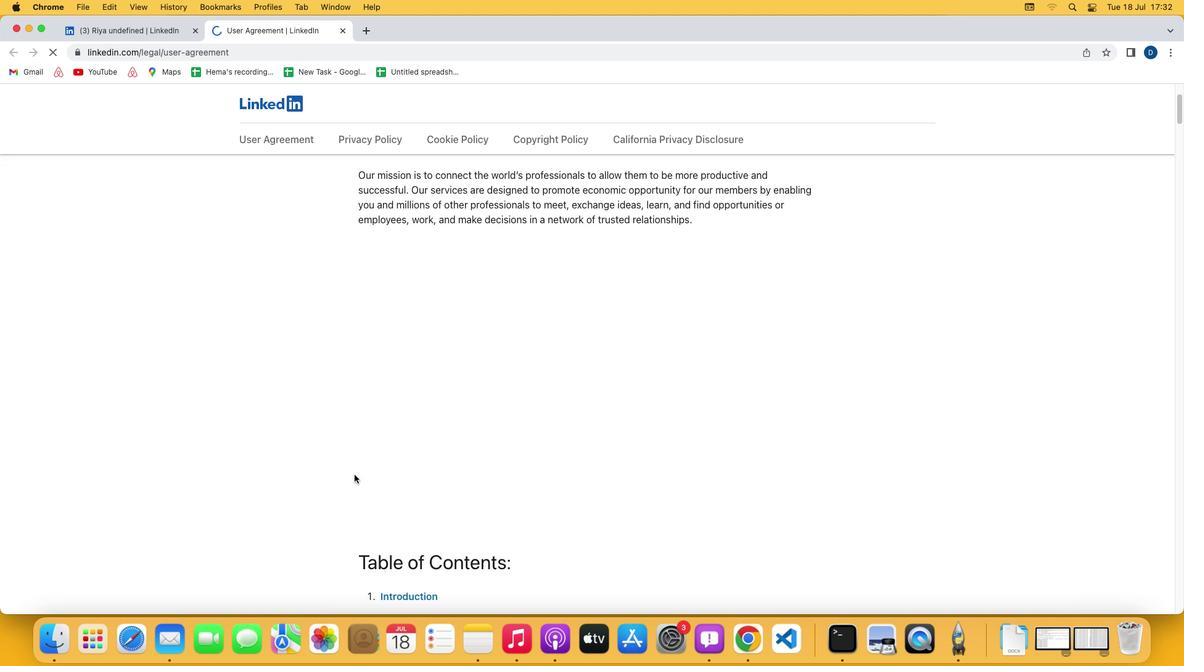 
Action: Mouse scrolled (354, 475) with delta (0, 0)
Screenshot: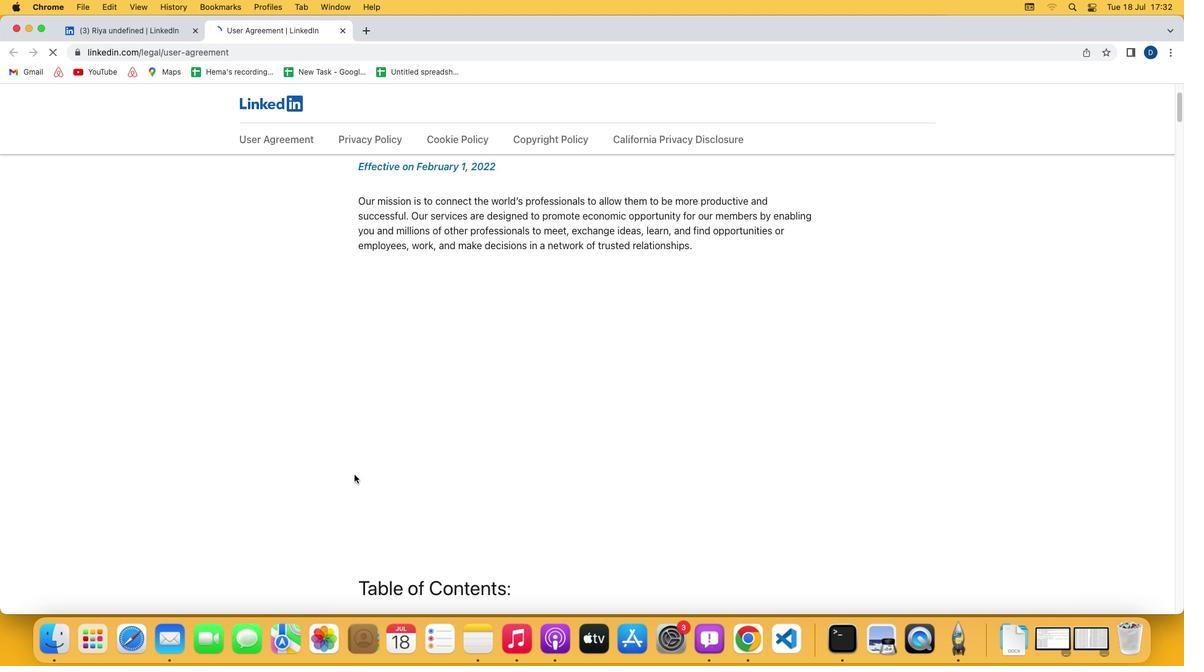 
Action: Mouse scrolled (354, 475) with delta (0, 0)
Screenshot: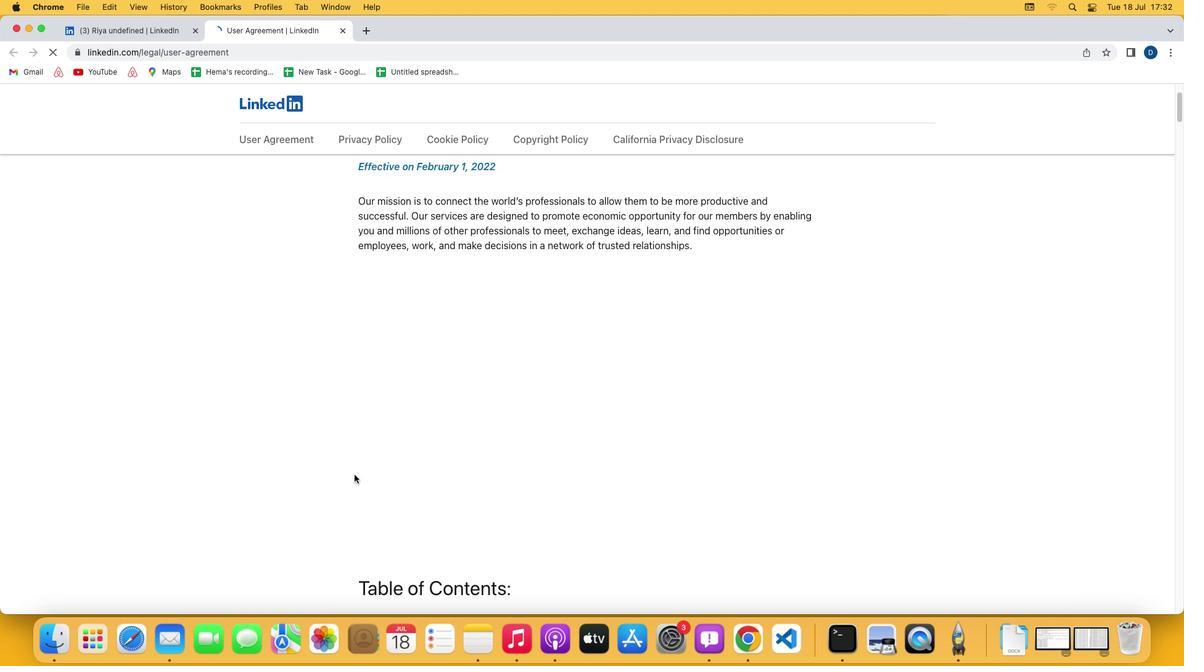 
Action: Mouse scrolled (354, 475) with delta (0, 1)
Screenshot: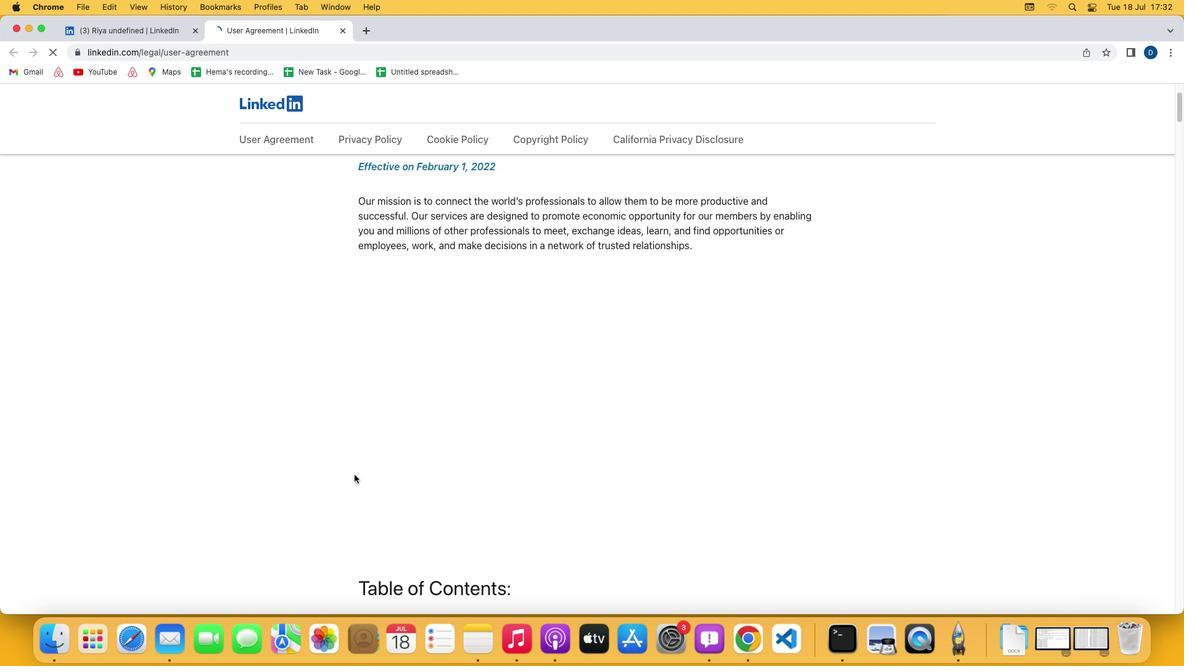 
Action: Mouse scrolled (354, 475) with delta (0, 2)
Screenshot: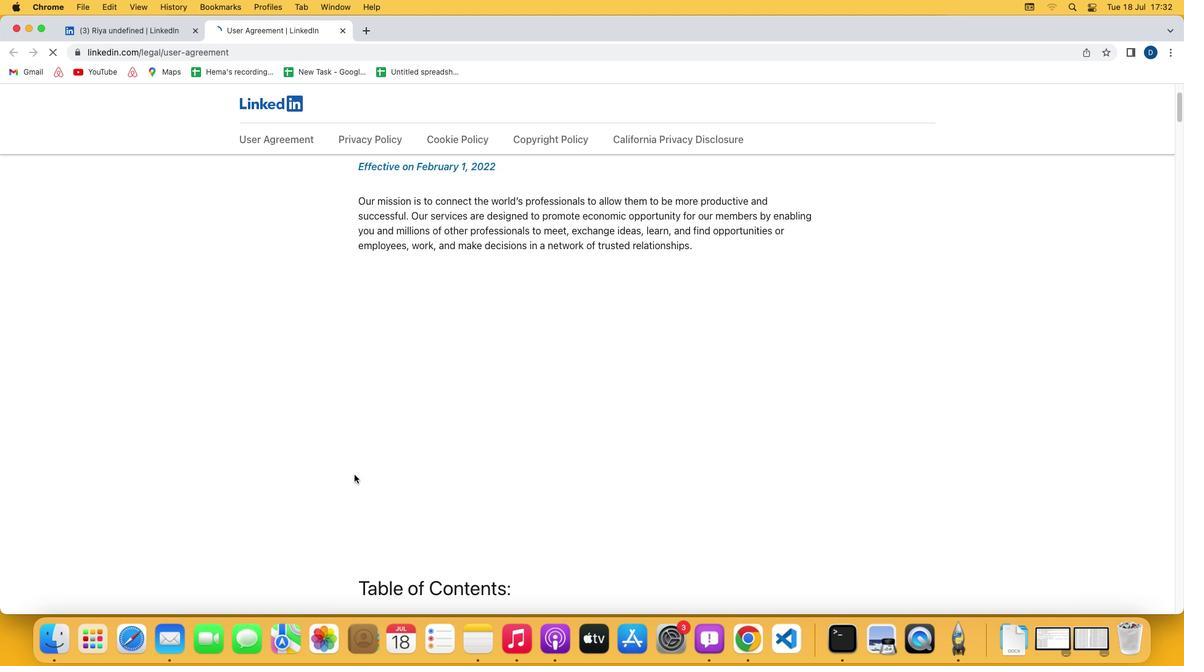 
Action: Mouse scrolled (354, 475) with delta (0, 3)
Screenshot: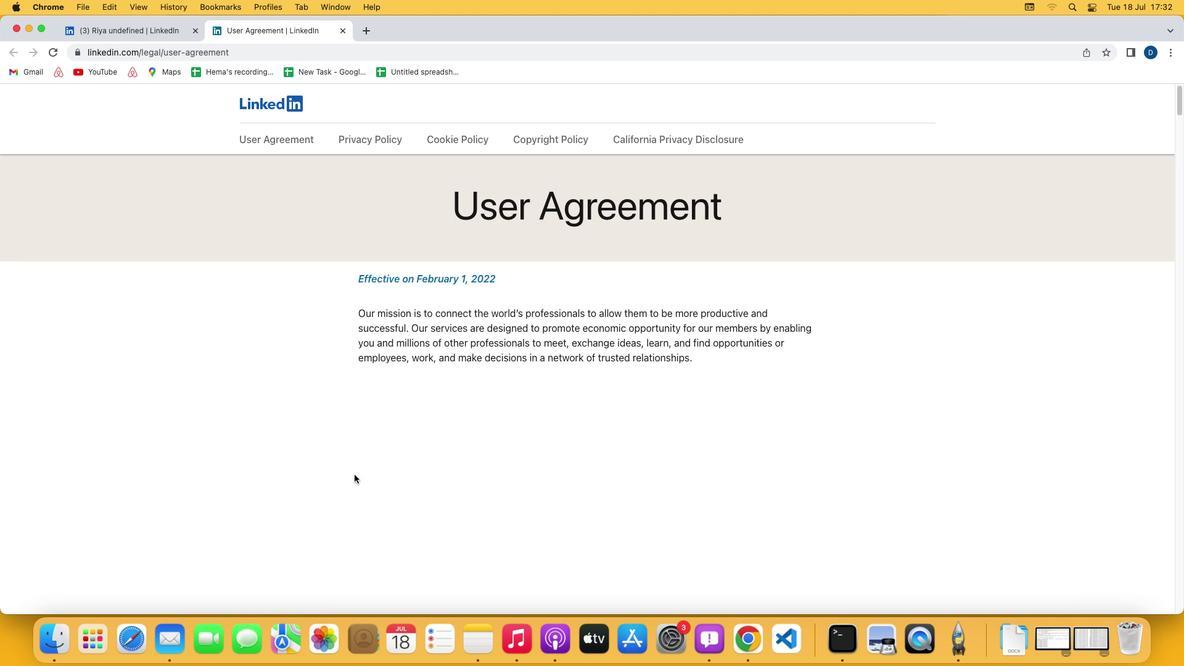 
